 Task: Write a JavaScript function to compute the sum of an array of numbers.
Action: Mouse moved to (90, 8)
Screenshot: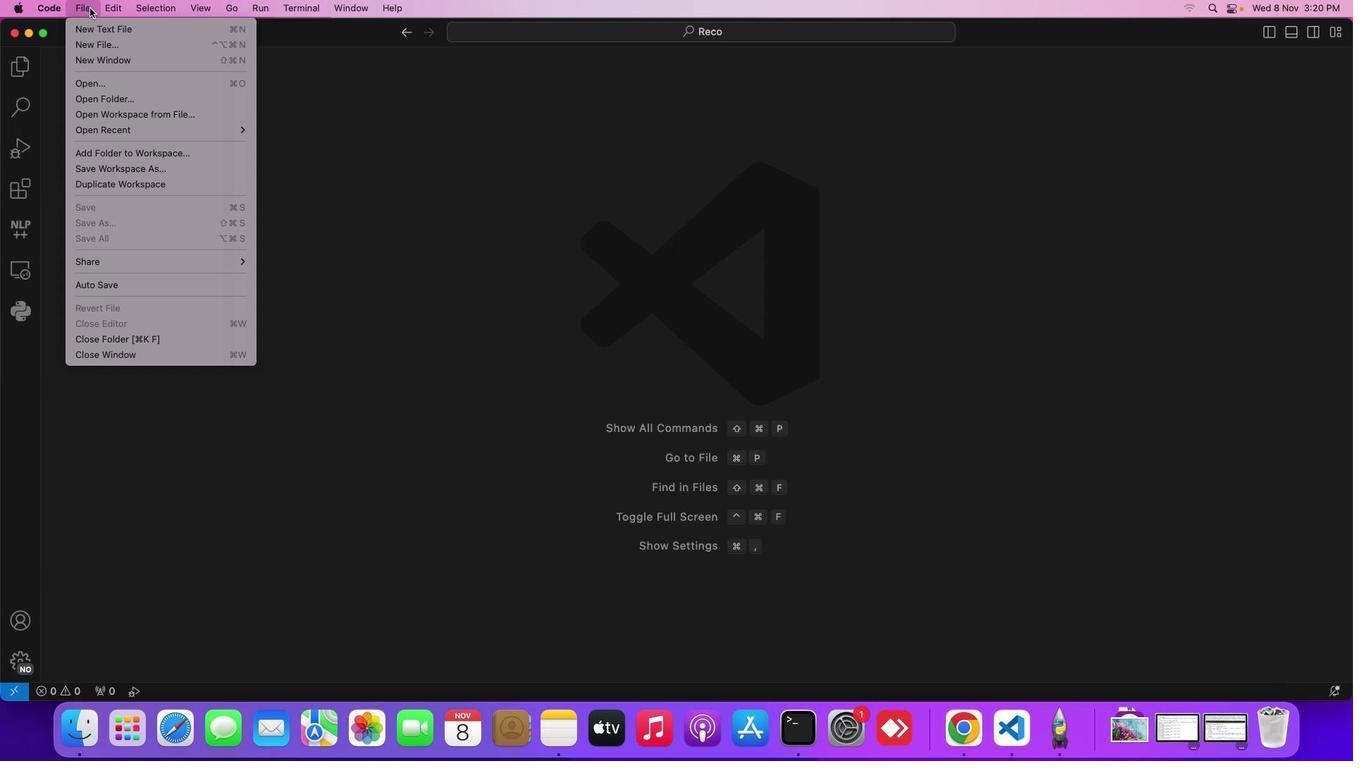 
Action: Mouse pressed left at (90, 8)
Screenshot: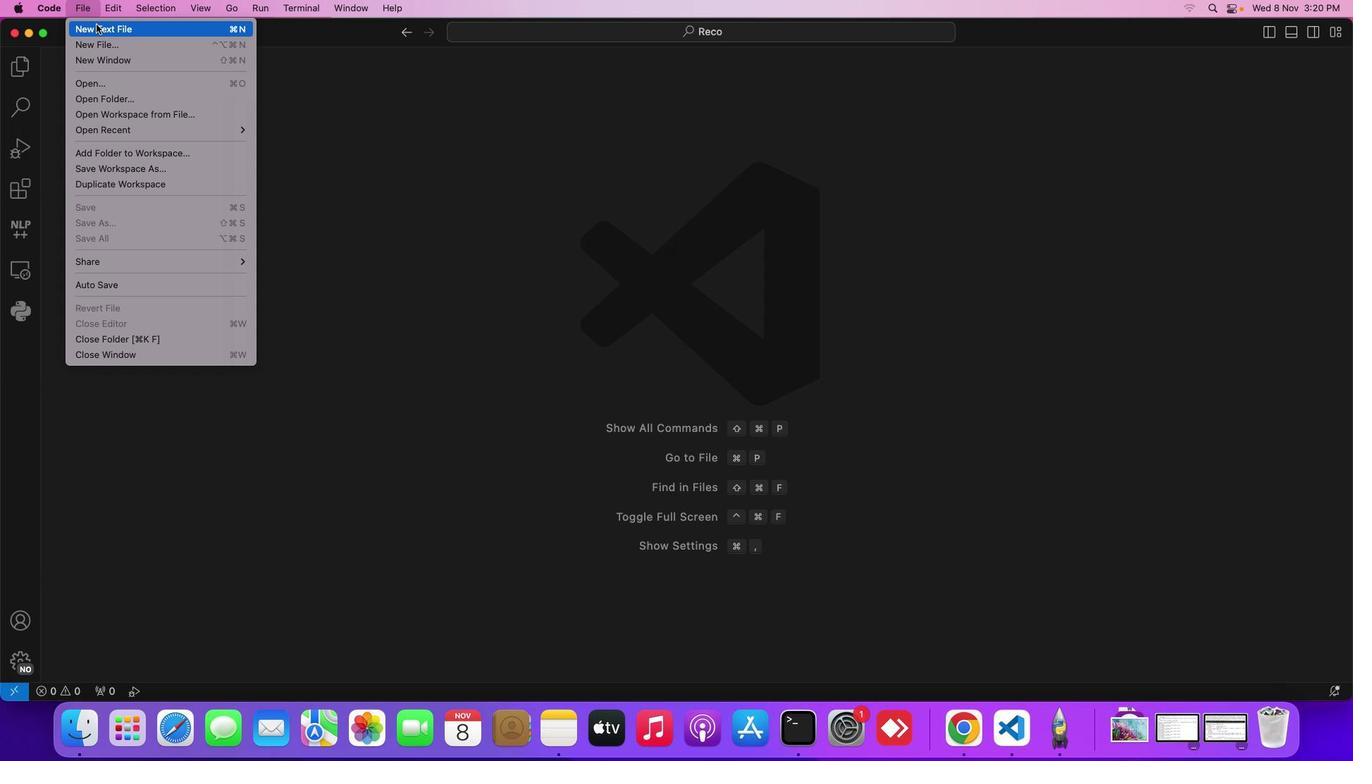 
Action: Mouse moved to (96, 25)
Screenshot: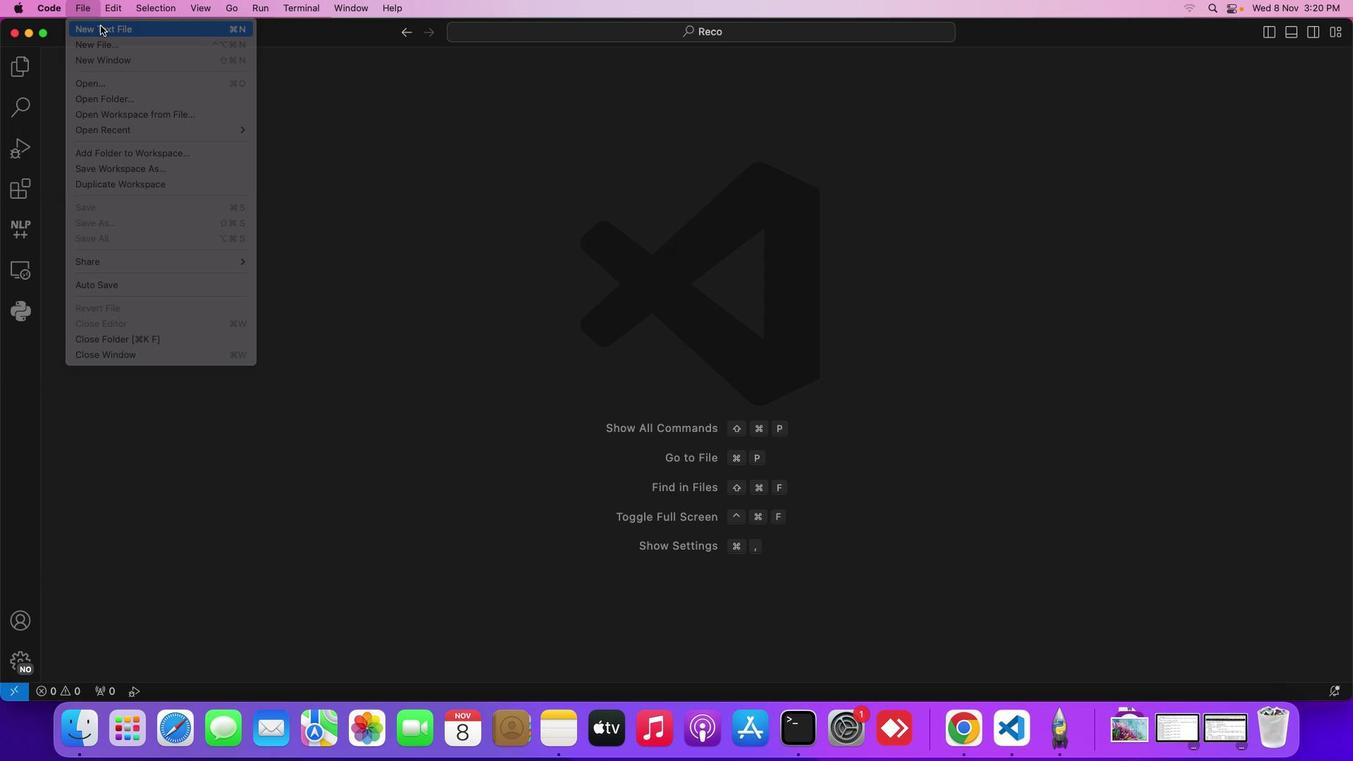 
Action: Mouse pressed left at (96, 25)
Screenshot: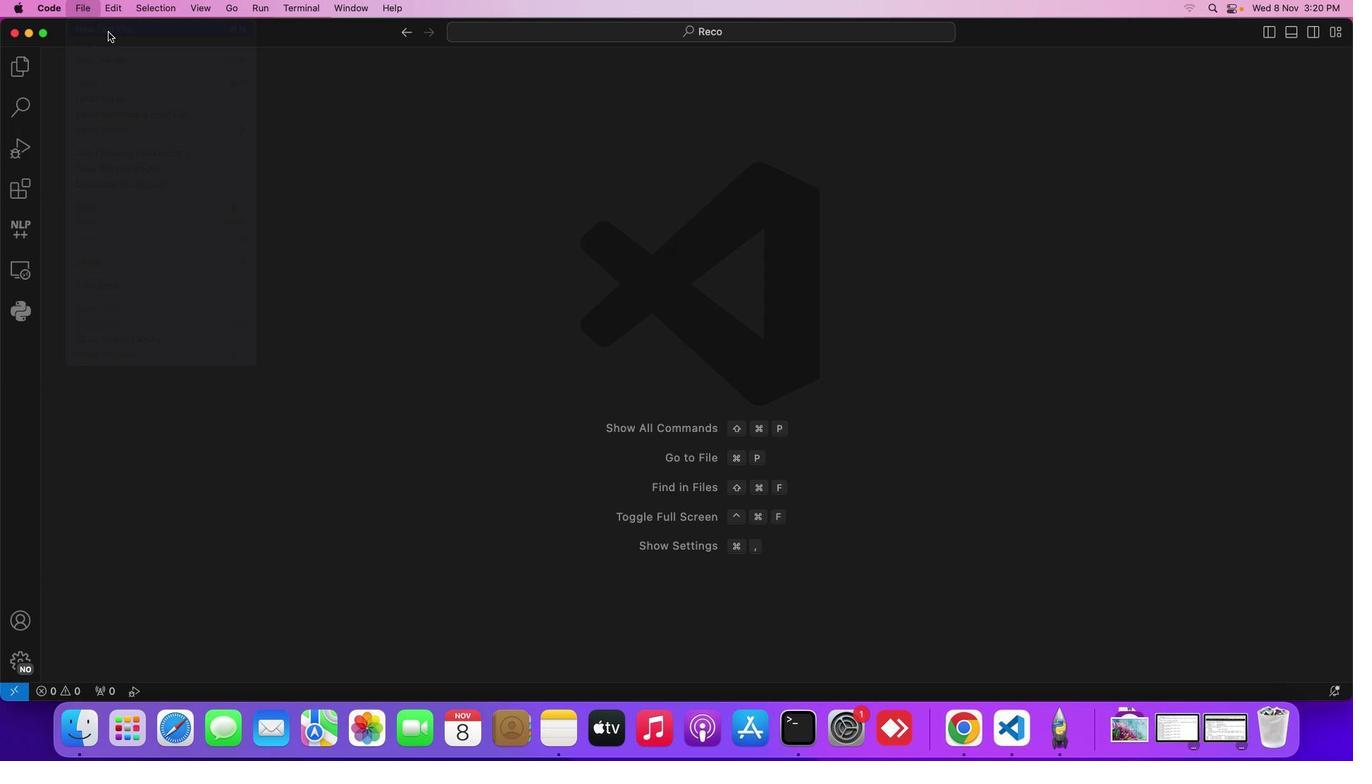 
Action: Mouse moved to (360, 208)
Screenshot: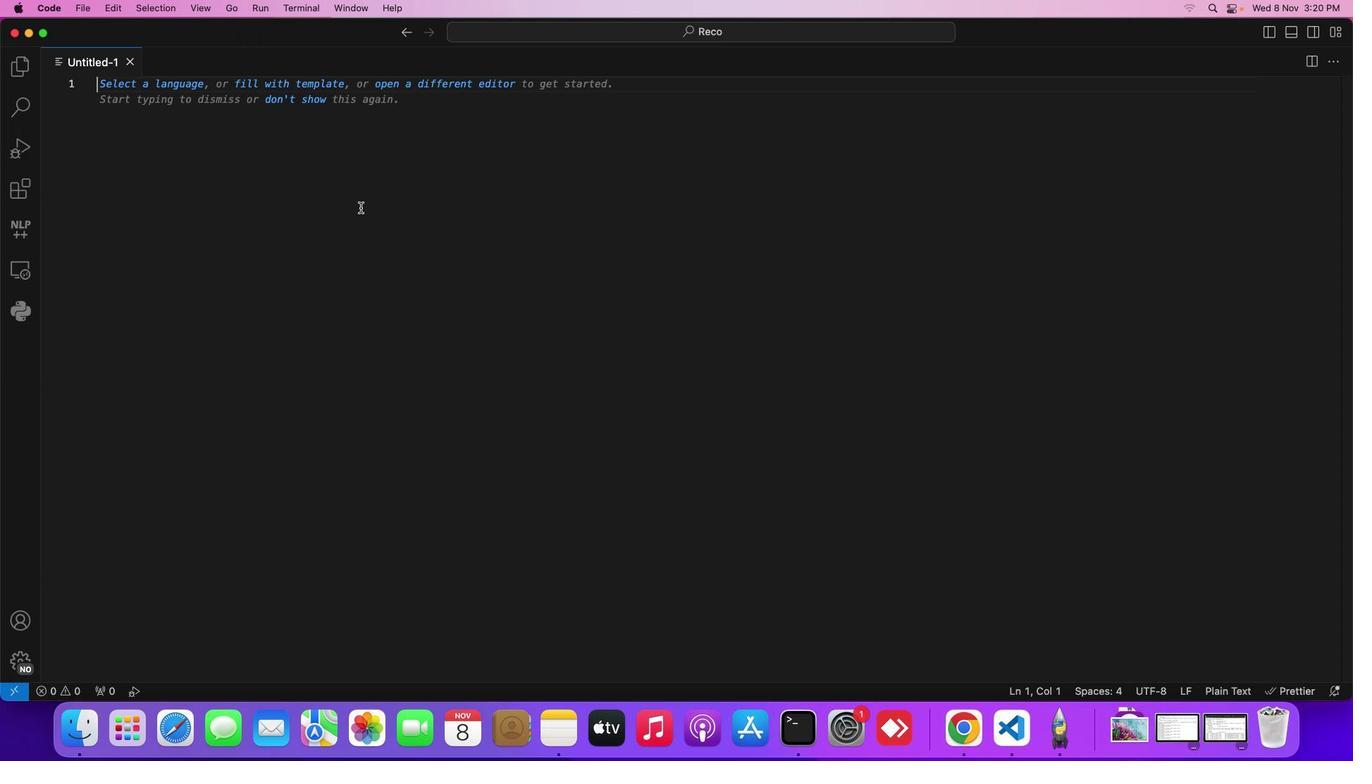 
Action: Key pressed Key.cmd's'
Screenshot: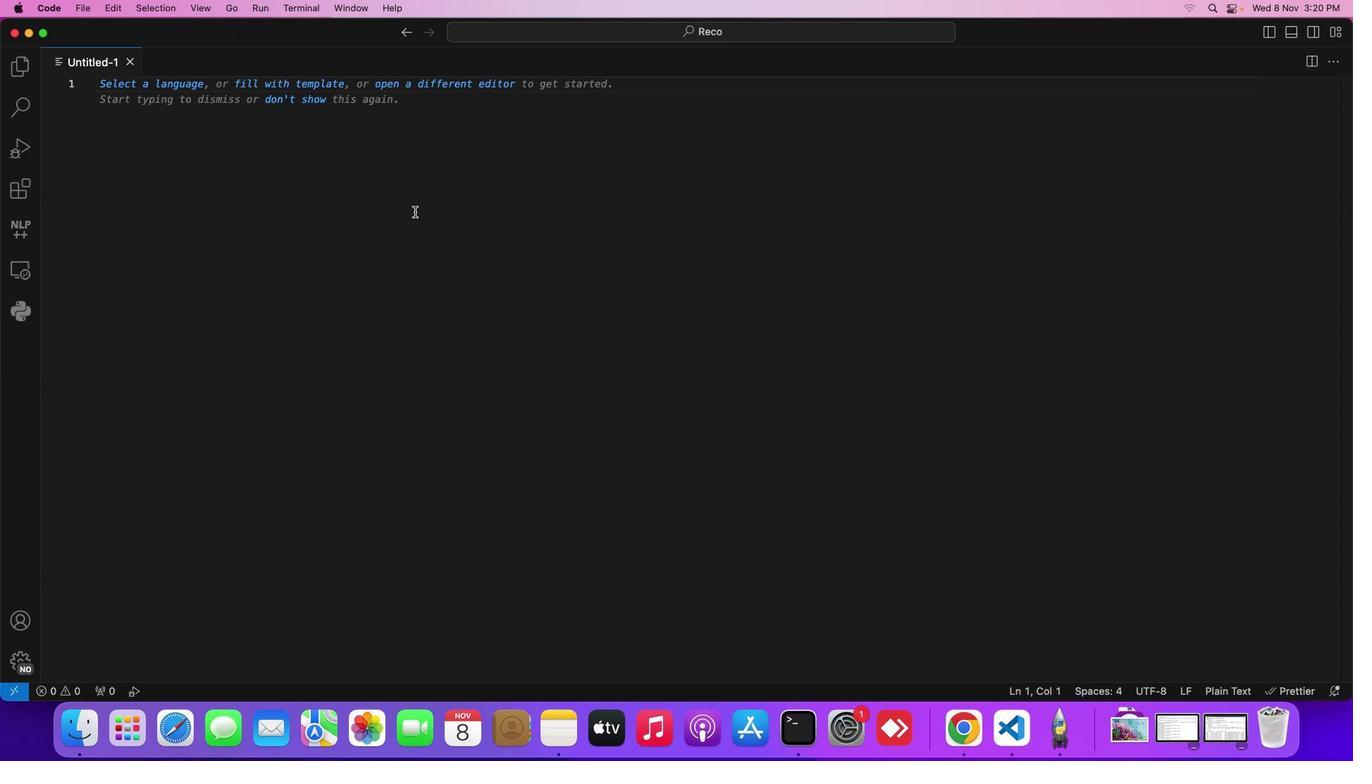 
Action: Mouse moved to (706, 289)
Screenshot: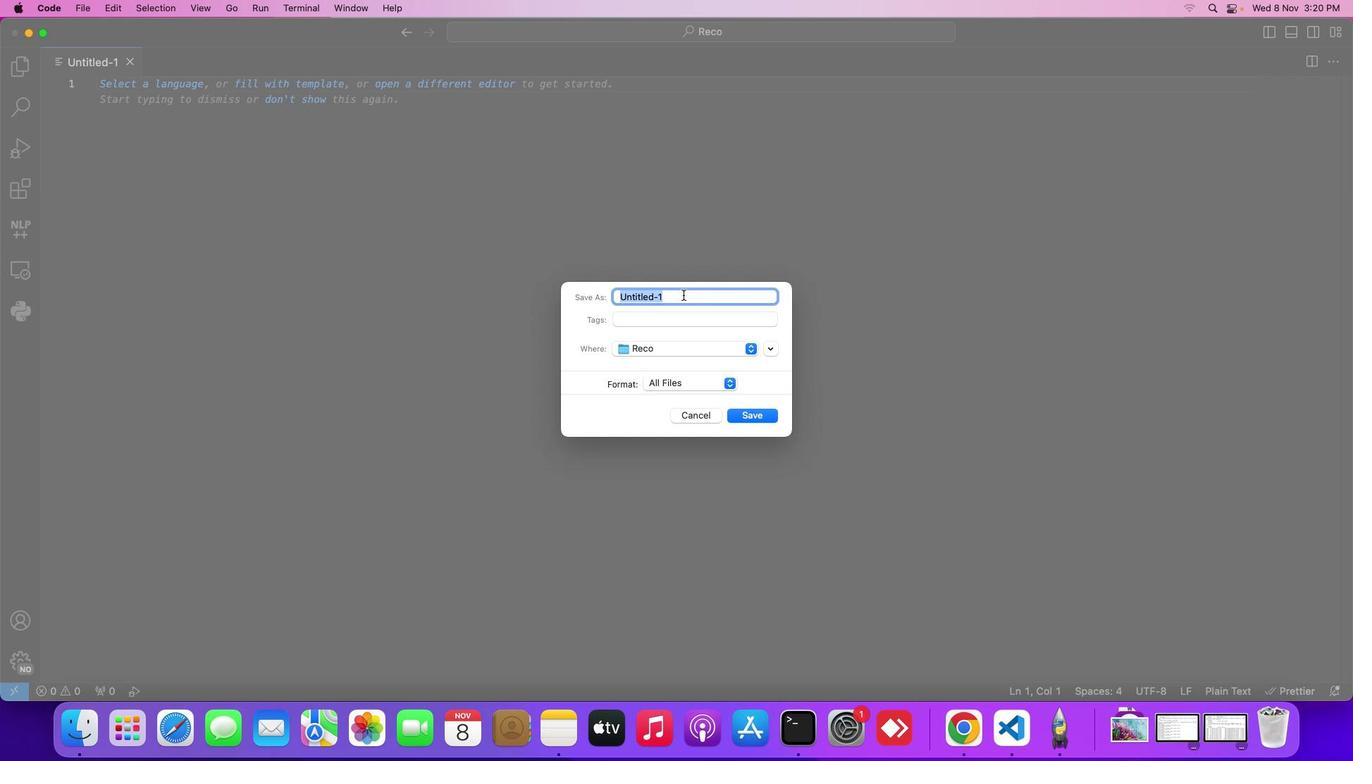 
Action: Mouse pressed left at (706, 289)
Screenshot: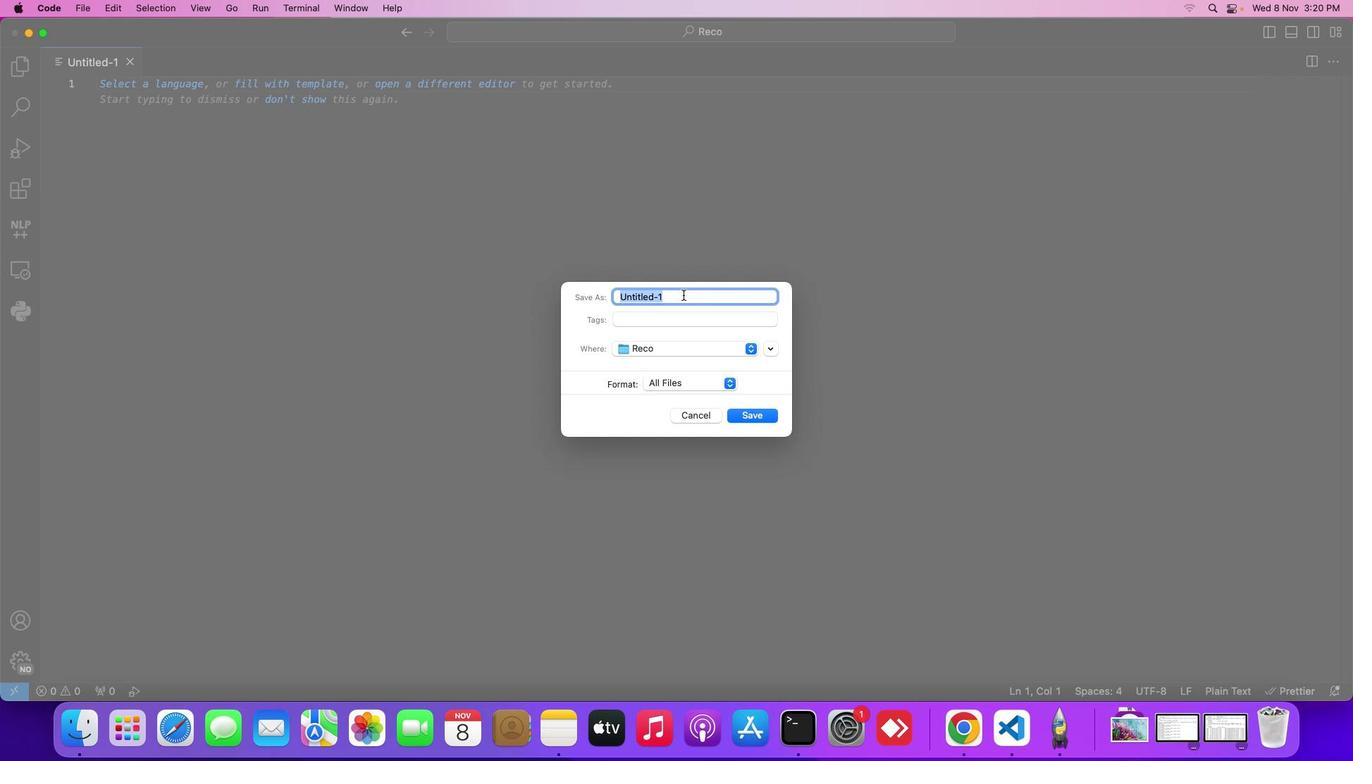 
Action: Mouse moved to (683, 295)
Screenshot: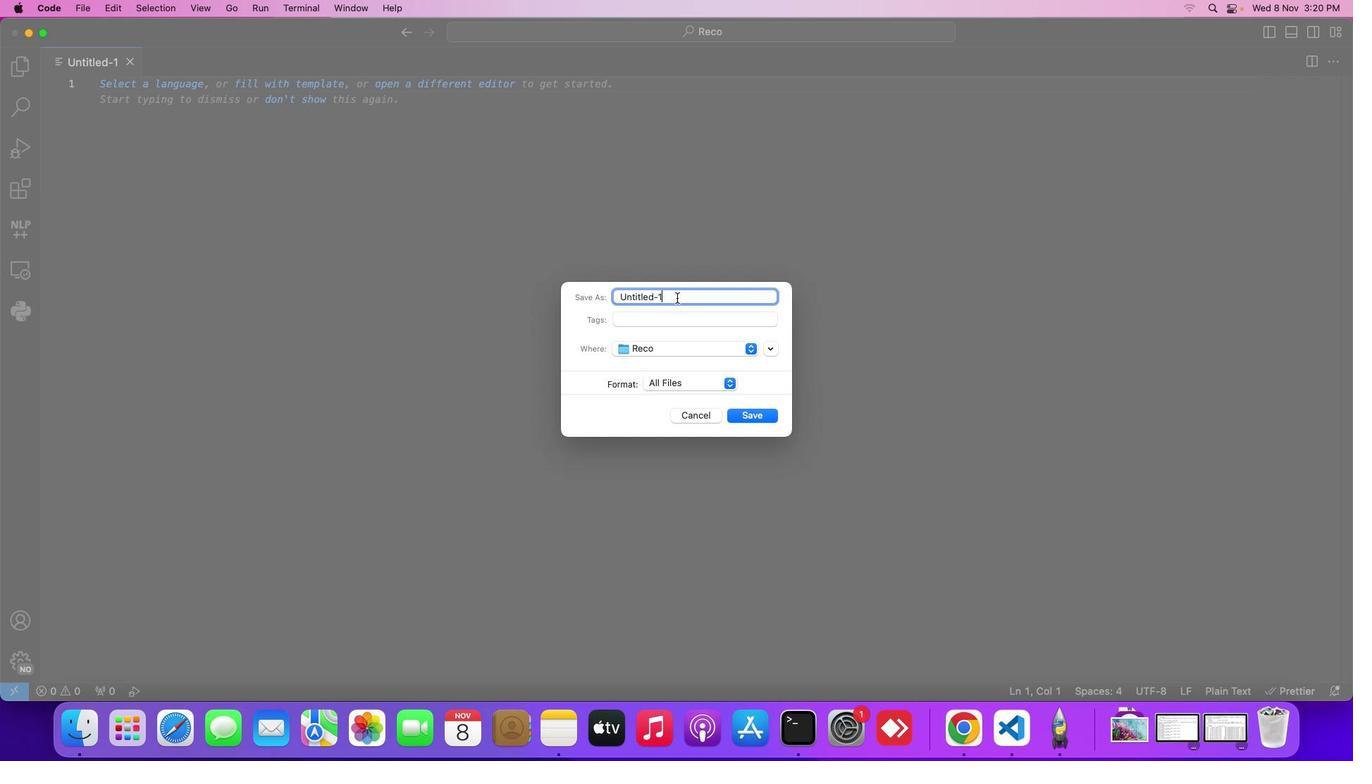 
Action: Mouse pressed left at (683, 295)
Screenshot: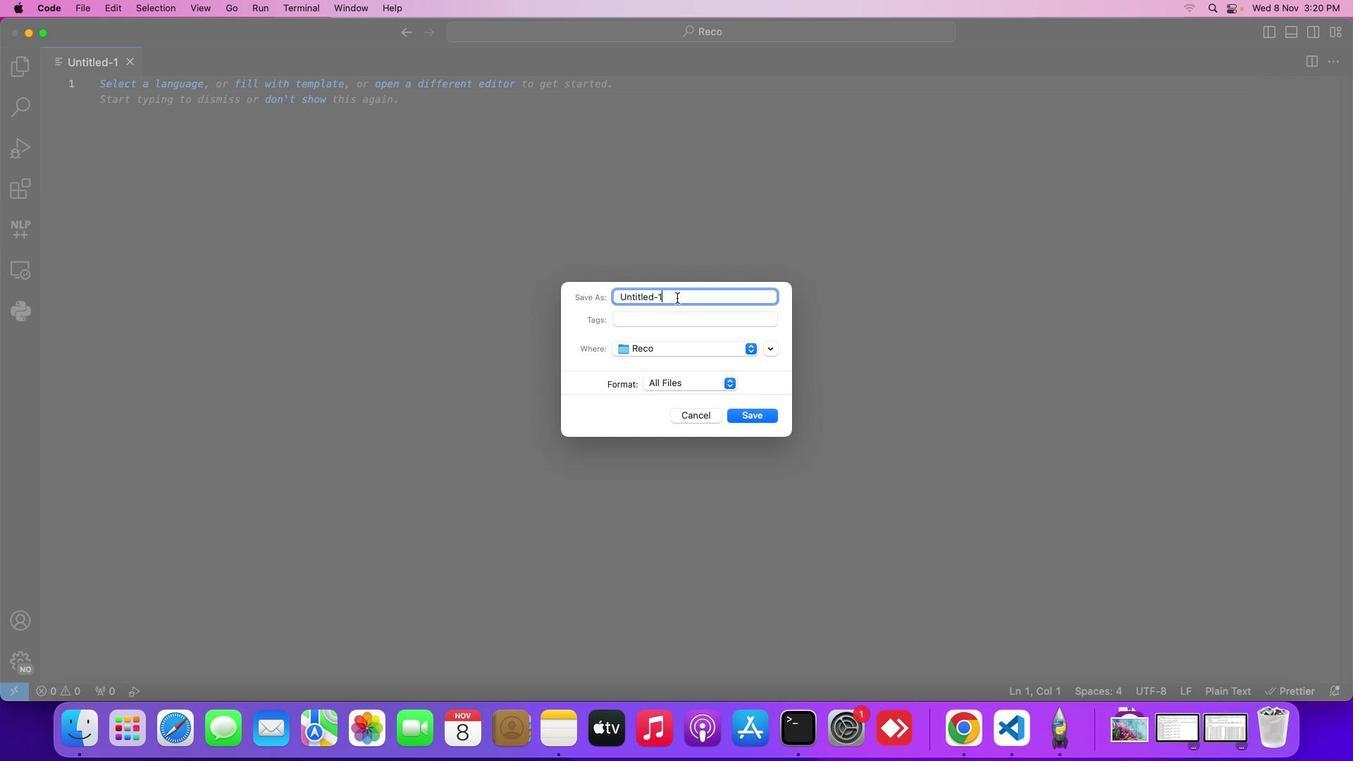 
Action: Mouse moved to (677, 298)
Screenshot: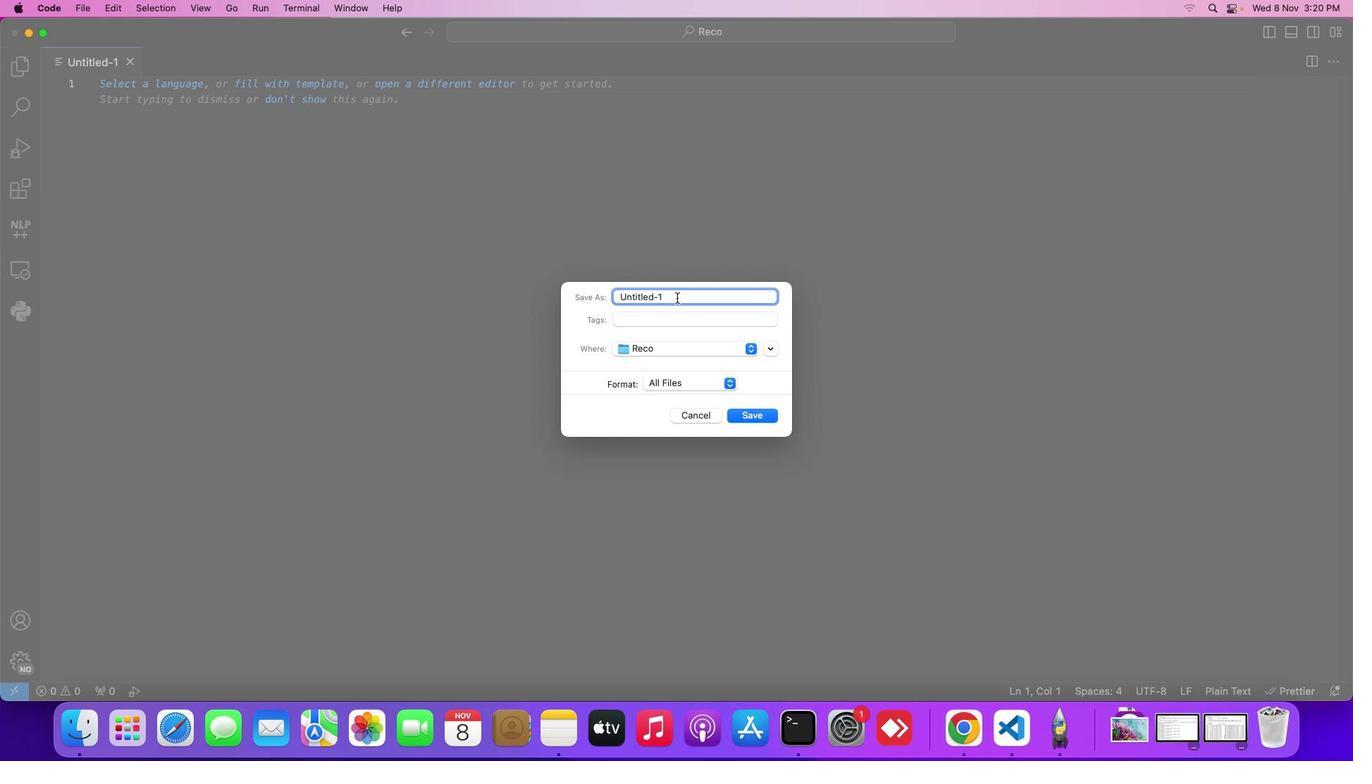 
Action: Key pressed Key.backspaceKey.backspaceKey.backspaceKey.backspaceKey.backspaceKey.backspaceKey.backspaceKey.backspaceKey.backspaceKey.backspaceKey.shift_r'L'Key.backspaceKey.shift_r'S''u''m'Key.shift_r'A'Key.shift_r'r''r''a''y''.''j''s'Key.enter'f'Key.backspaceKey.shift_r'/''/'Key.space'f''u''n''='Key.backspaceKey.backspaceKey.backspaceKey.backspaceKey.shift_r'F''u''n''c''t''i''o''n'Key.space't''o'Key.space'c''o''m''p''l''e''t''e'Key.space't''h''e'Key.spaceKey.backspaceKey.backspaceKey.backspaceKey.backspaceKey.backspaceKey.backspaceKey.backspaceKey.backspaceKey.backspace'u''t''e'Key.space't''h''e'Key.space's''u''m'Key.space'o''f'Key.space'a''n'Key.space'a''r''r''a''y'Key.space'o''f'Key.space'n''u''m''b''e''r''s'Key.enter'f''u''n''c'Key.enterKey.space's''u''m'Key.shift_r'A''r''r''a''y''u'Key.backspaceKey.spaceKey.backspaceKey.shift_r'(''n''u''m''b''e''r''s'Key.rightKey.spaceKey.shift_r'{'Key.enter'f'Key.backspace'l''e''t'Key.space's''u''m'Key.space'='Key.space'0'Key.spaceKey.backspace';'Key.space'/''/'Key.spaceKey.shift_r'I''n''i''t''i''a''l''i''x'Key.backspace'z''e'Key.space'a'Key.space'v''r''i''a''b''e'Key.backspace'l''e'Key.space't''o'Key.space's''t''r''o''e'Key.backspaceKey.backspaceKey.backspace'o''r''e'Key.space't''h''e'Key.space's''u''m'Key.enterKey.enter'/''/'Key.spaceKey.shift_r'I''t''e''r''a''t''e'Key.space't''h''r''o''u''n''g''t''h'Key.spaceKey.backspaceKey.backspaceKey.backspaceKey.backspaceKey.backspaceKey.backspaceKey.backspace'o''f'Key.backspace'u''g''t''h'Key.space't''h''e'Key.space'e''l''e''m''e''n''t''s'Key.space'o''f'Key.space't''h''e'Key.space"'"'n''u''m''b''e''r''s'"'"Key.space'a''r''r''a''y'Key.enter'f''o''r'Key.spaceKey.shift_r'(''l''e''t'Key.space'i'Key.space'='Key.space'0'';'Key.space'i'Key.spaceKey.shift_r'<'Key.space'n''u''m''b''e''r''s''.''l''e''n''g''t''h'';'Key.space'i'Key.shift_r'+''+'Key.spaceKey.backspaceKey.rightKey.spaceKey.shift_r'{'Key.enter's''u''m'Key.spaceKey.shift_r'+''='Key.space'm'Key.backspace'n''u''m''b''e''r''[''i'Key.right';'Key.spaceKey.backspaceKey.tab'/''/'Key.spaceKey.shift_r'A''d''d''r''e''s''s'Key.spaceKey.backspaceKey.backspaceKey.backspaceKey.backspaceKey.backspaceKey.space't''h''e'Key.space'c''u''r''r''e''n''t'Key.space'e''l''e''m''e''n''t''s'Key.space't''o'Key.space't''h''e'Key.space's''u''m'Key.downKey.enterKey.enter'r''e''t''u''r''n'Key.space's''u''m'';'Key.spaceKey.backspaceKey.tabKey.tab'/''/'Key.spaceKey.shift_r'R''e''s''t'Key.backspaceKey.backspace't''u''r''n'Key.space't''h''e'Key.space'c''o''m''p''u''t''e''r'Key.backspace'e'Key.backspace'd'Key.space's''u''m'Key.downKey.enterKey.enter'/''/'Key.spaceKey.shift_r'E''x''a''m''p''l''e'Key.space'u''s''a''g''e'Key.shift_r':'Key.enter'c''o''n''t'Key.space'n'Key.backspaceKey.backspaceKey.backspaceKey.backspace'n''s''t'Key.space'n''u''m''b''e''r''s'Key.space'='Key.spaceKey.shift_r'[''1'','Key.space'2'',''3'Key.backspaceKey.space'3'','Key.space'4'','Key.space'5'Key.right';'Key.enter'c''o''n''t'Key.backspace's''t'Key.space'r''e''s''u''l''t'Key.space'='Key.space's''u''m'Key.shift_r'A''r''r''a''y'Key.shift_r'(''n''u''m''b''e''r''s'Key.right';'Key.spaceKey.backspaceKey.tab'/''/'Key.spaceKey.shift_r'C''a''l''l'Key.space't''h''e'Key.spaceKey.shift_r'A'Key.backspace"'"'s''u''m'Key.shift_r'A''r''r''a''y'"'"Key.space'f''u''n''c''t''i''o''n'Key.space'w''i''t''h'Key.space't''h''e'Key.space"'"Key.spaceKey.backspace'n''u''m''b''e''r''s'"'"Key.space'a''r''r''a''y'Key.enter'f'Key.backspace'c''o''n''s''o''l''e''.''l''o''g'Key.shift_r'(''r''e''s''u''l''t'Key.right';'Key.tab'/''/'Key.spaceKey.backspace'o''u''t''p''u''t'Key.shift_r':'Key.space'1''5'Key.spaceKey.shift_r'('Key.shift_r'P''r''i''n''t'Key.space't''h''e'Key.space'r''e''s''u''t'Key.backspace'l''t'Key.space't''o'Key.space't''h''e'Key.space'c''o''n''s''o''l''e'Key.right
Screenshot: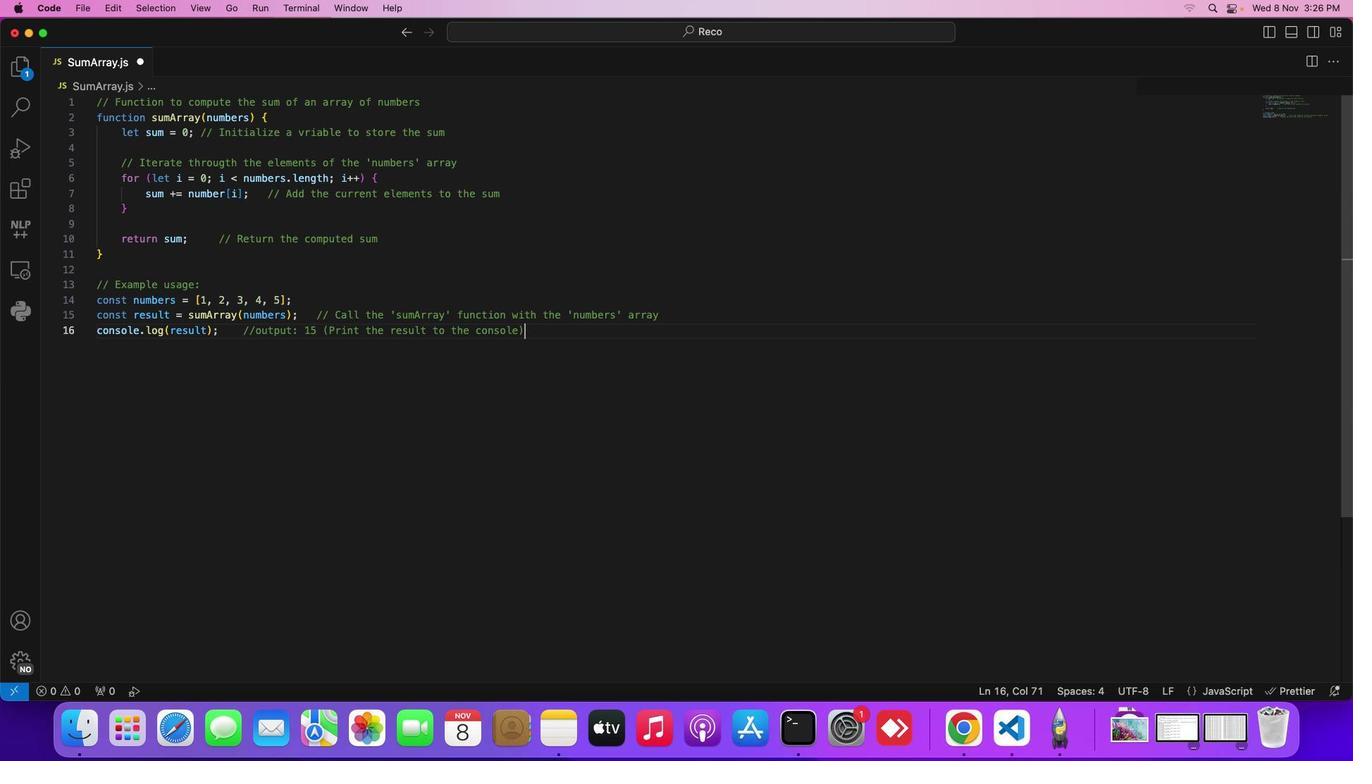 
Action: Mouse moved to (476, 241)
Screenshot: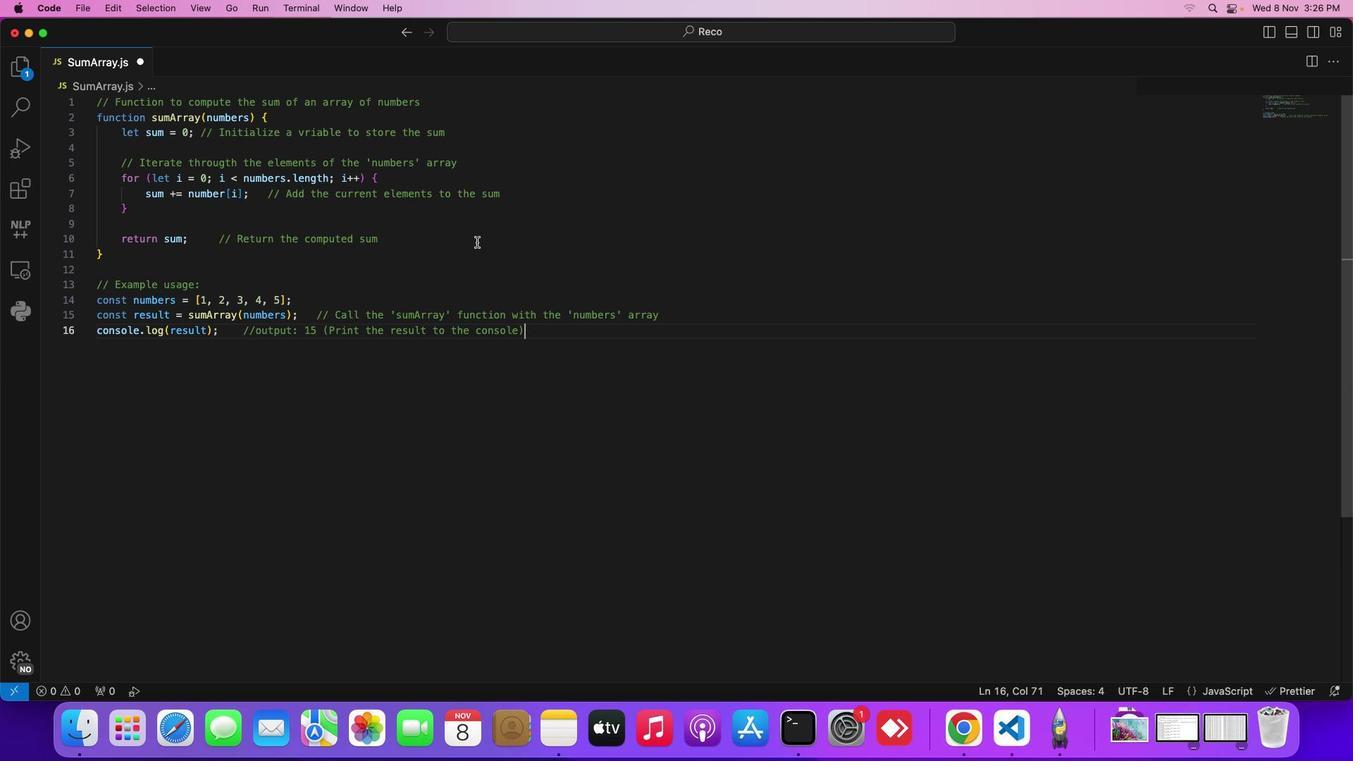 
Action: Key pressed Key.cmd's'
Screenshot: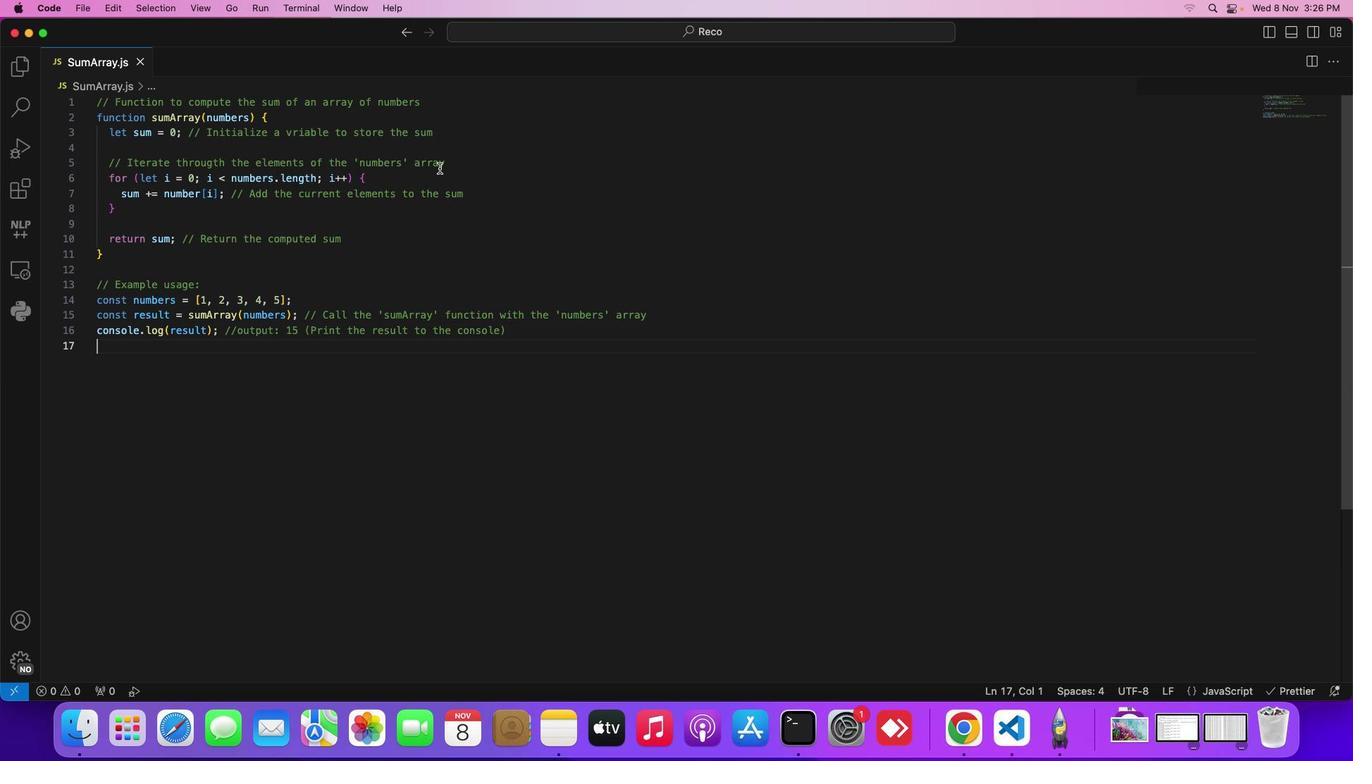 
Action: Mouse moved to (263, 5)
Screenshot: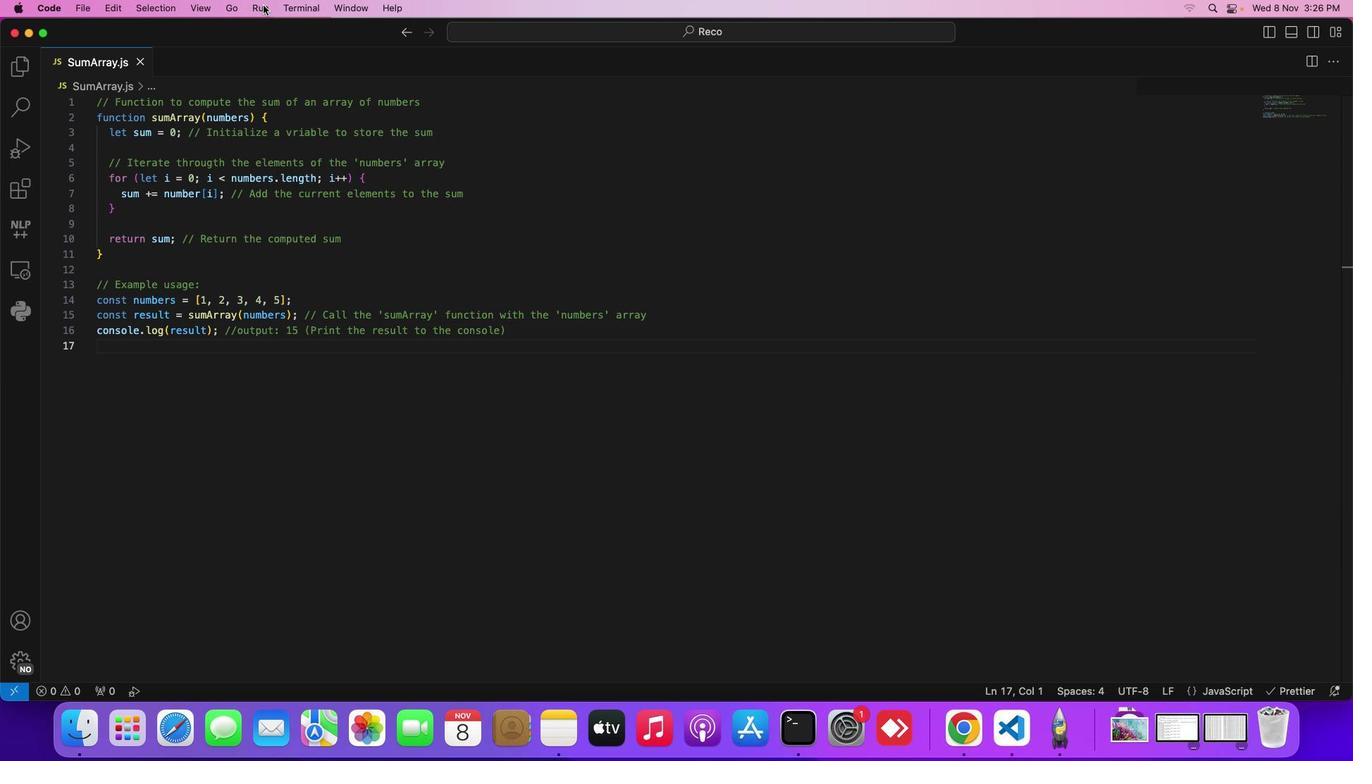 
Action: Mouse pressed left at (263, 5)
Screenshot: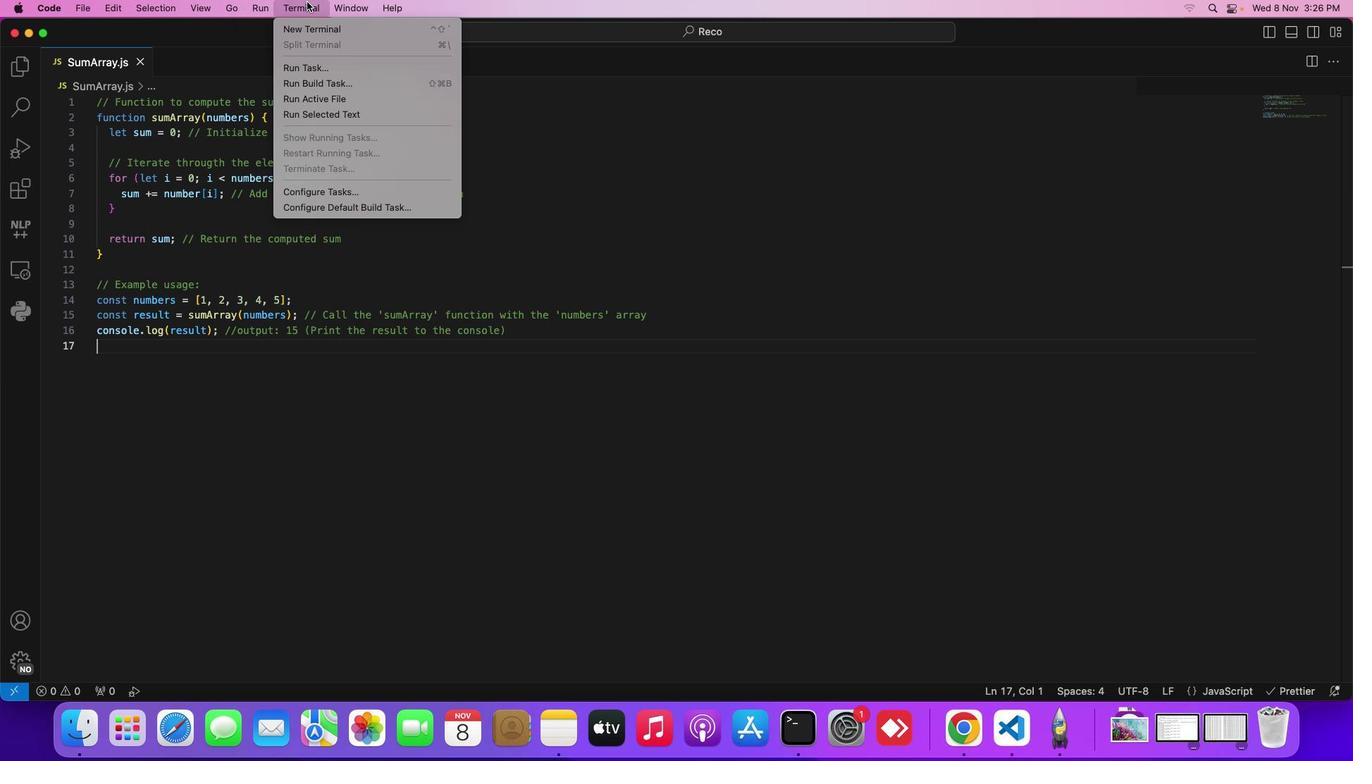 
Action: Mouse moved to (308, 4)
Screenshot: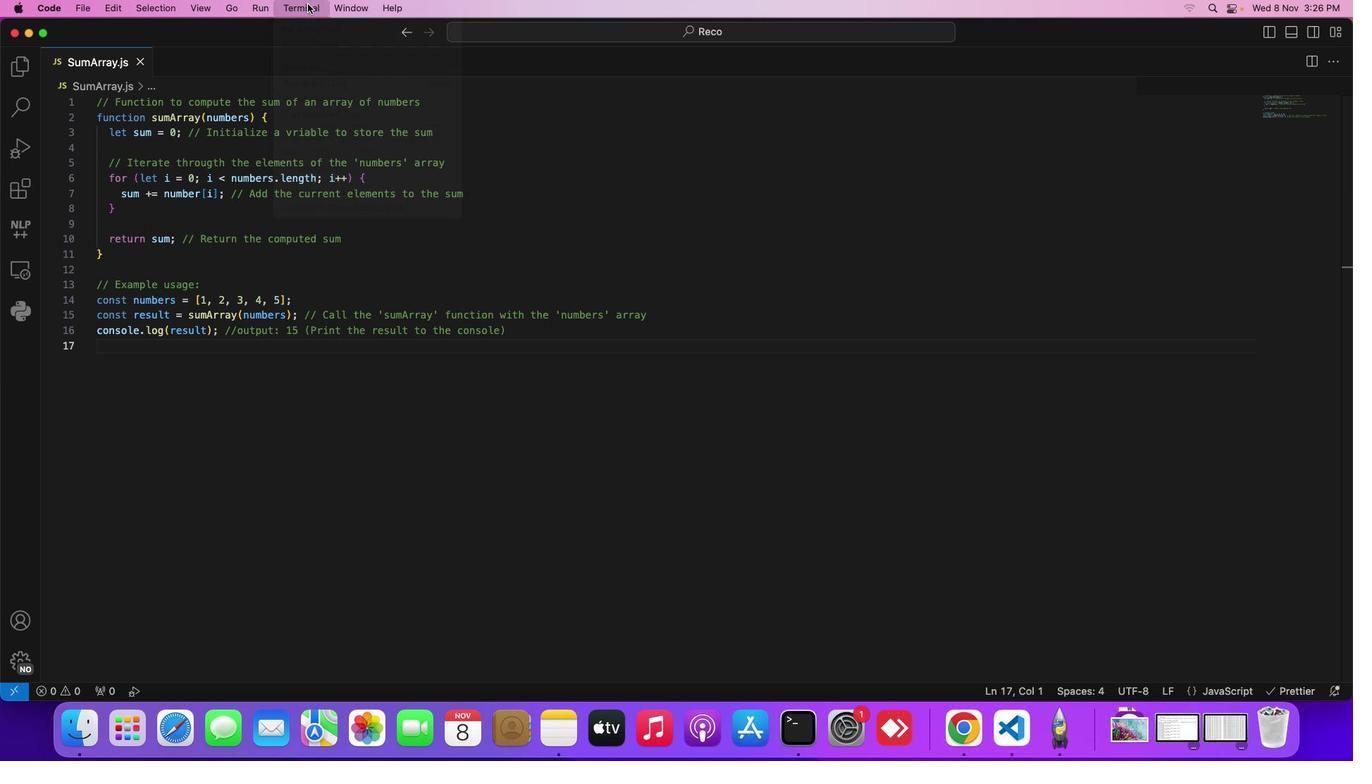 
Action: Mouse pressed left at (308, 4)
Screenshot: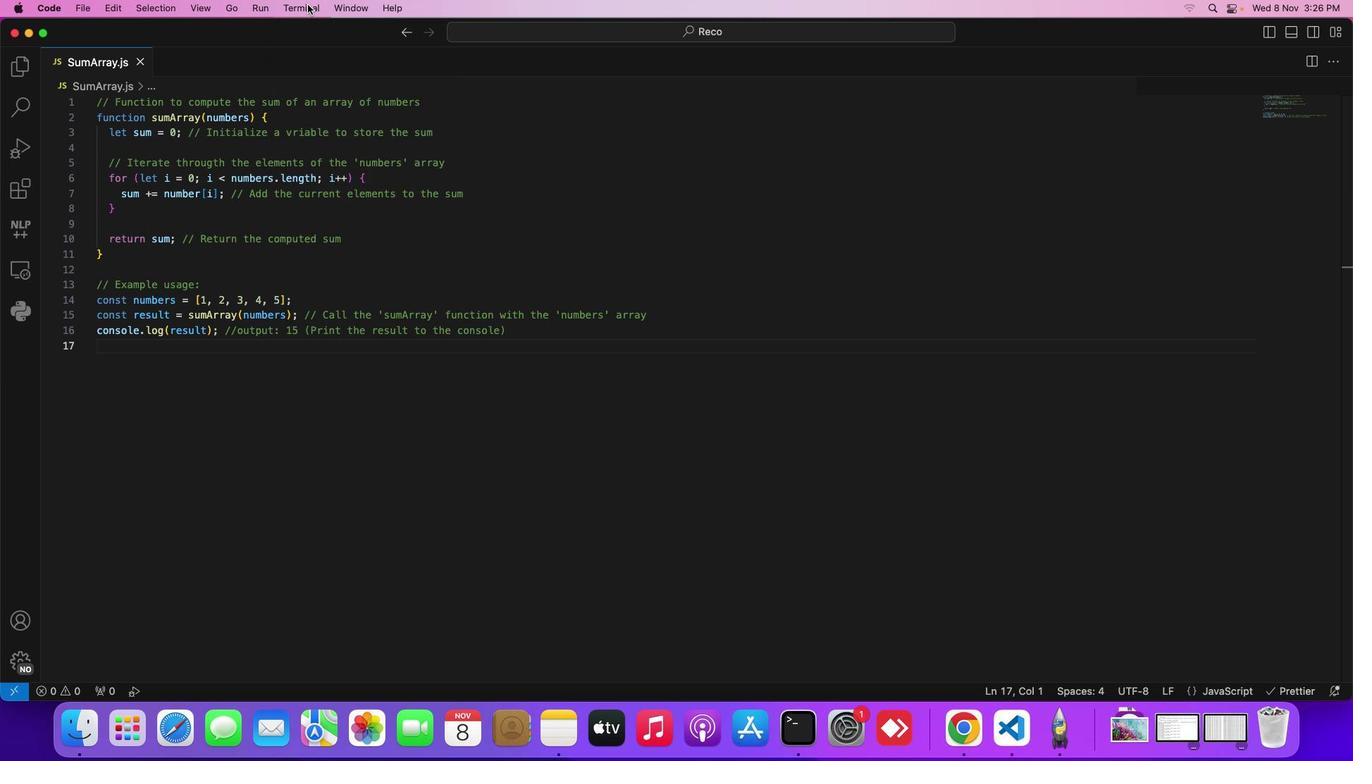 
Action: Mouse moved to (308, 4)
Screenshot: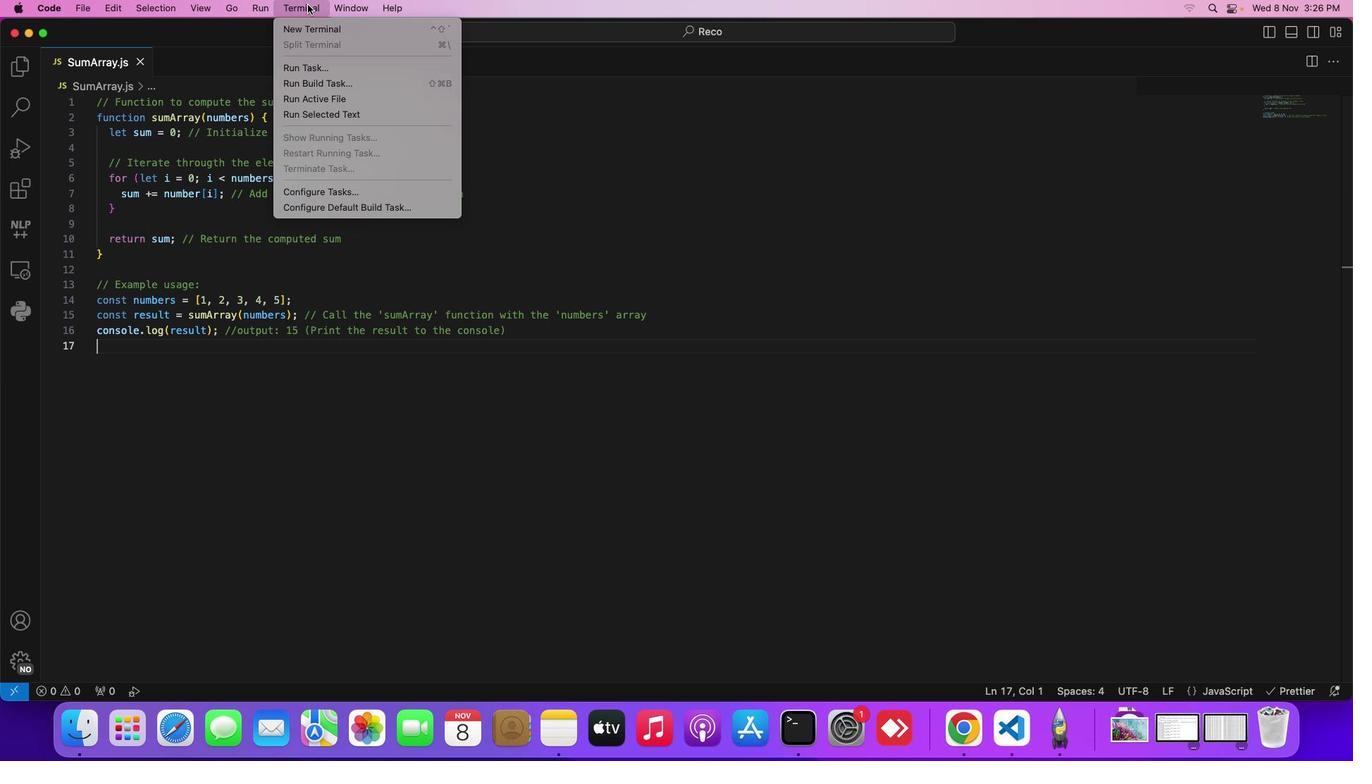 
Action: Mouse pressed left at (308, 4)
Screenshot: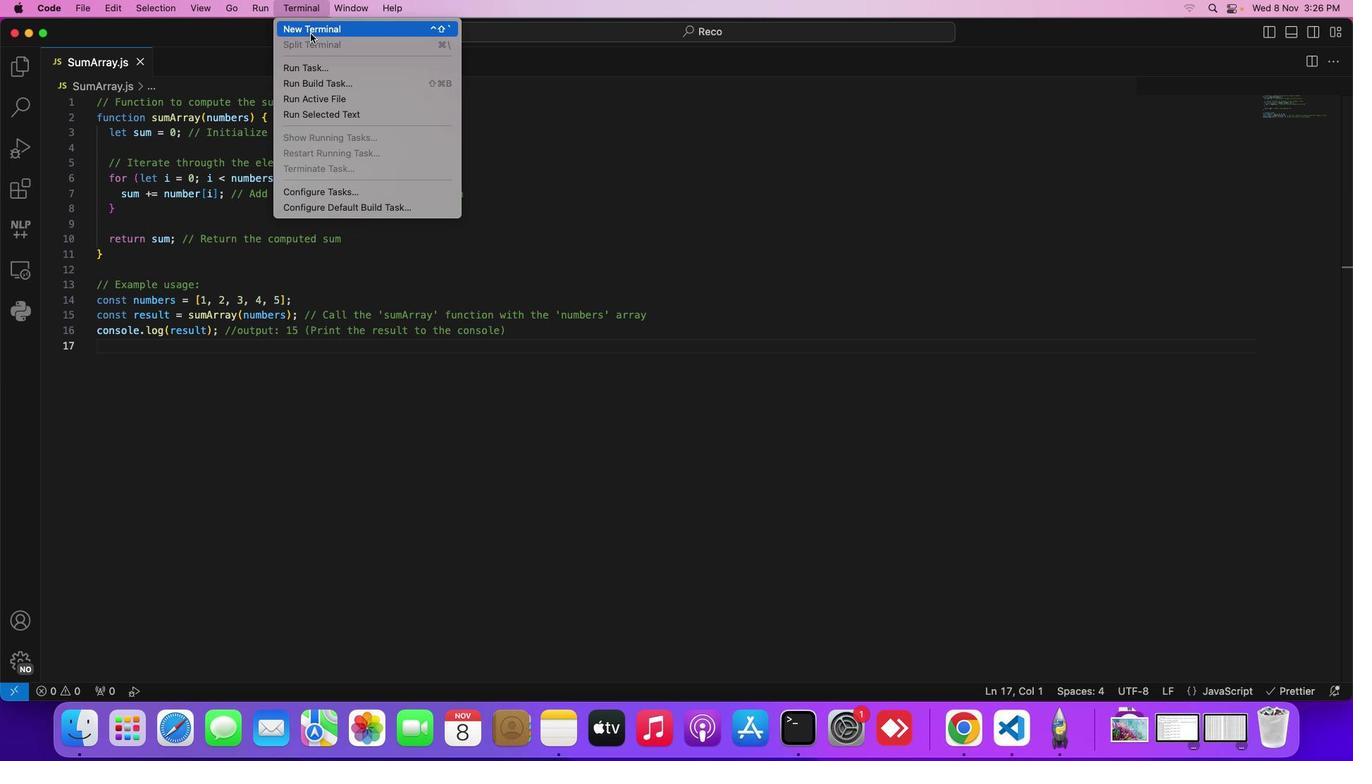 
Action: Mouse moved to (310, 26)
Screenshot: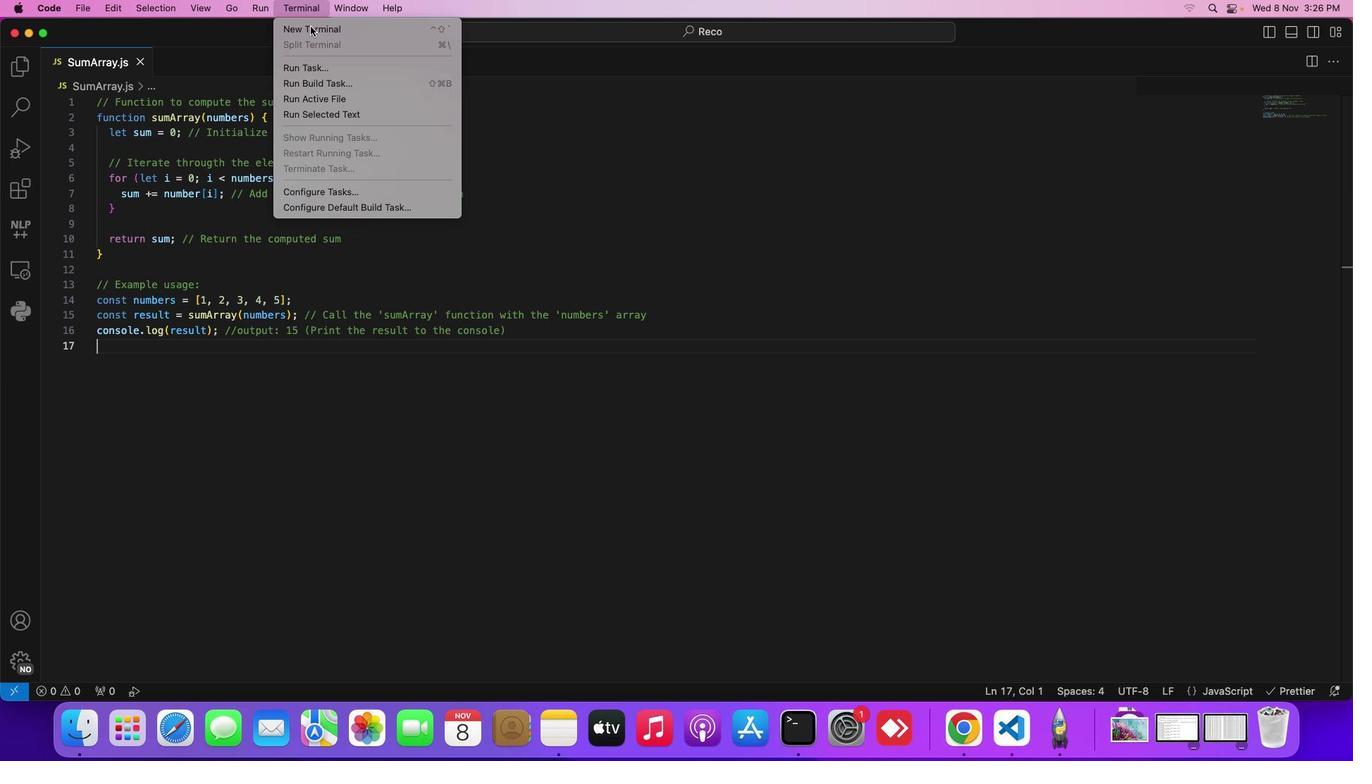 
Action: Mouse pressed left at (310, 26)
Screenshot: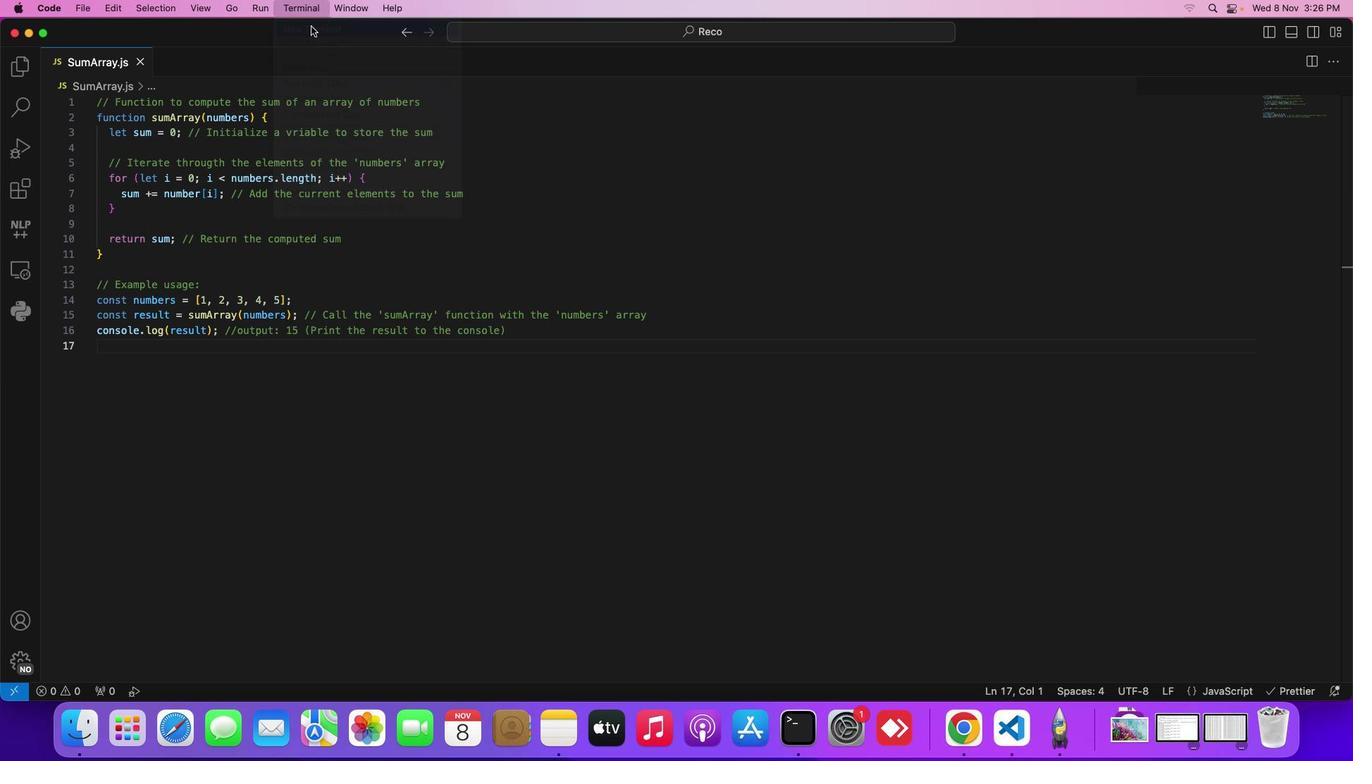 
Action: Mouse moved to (1228, 432)
Screenshot: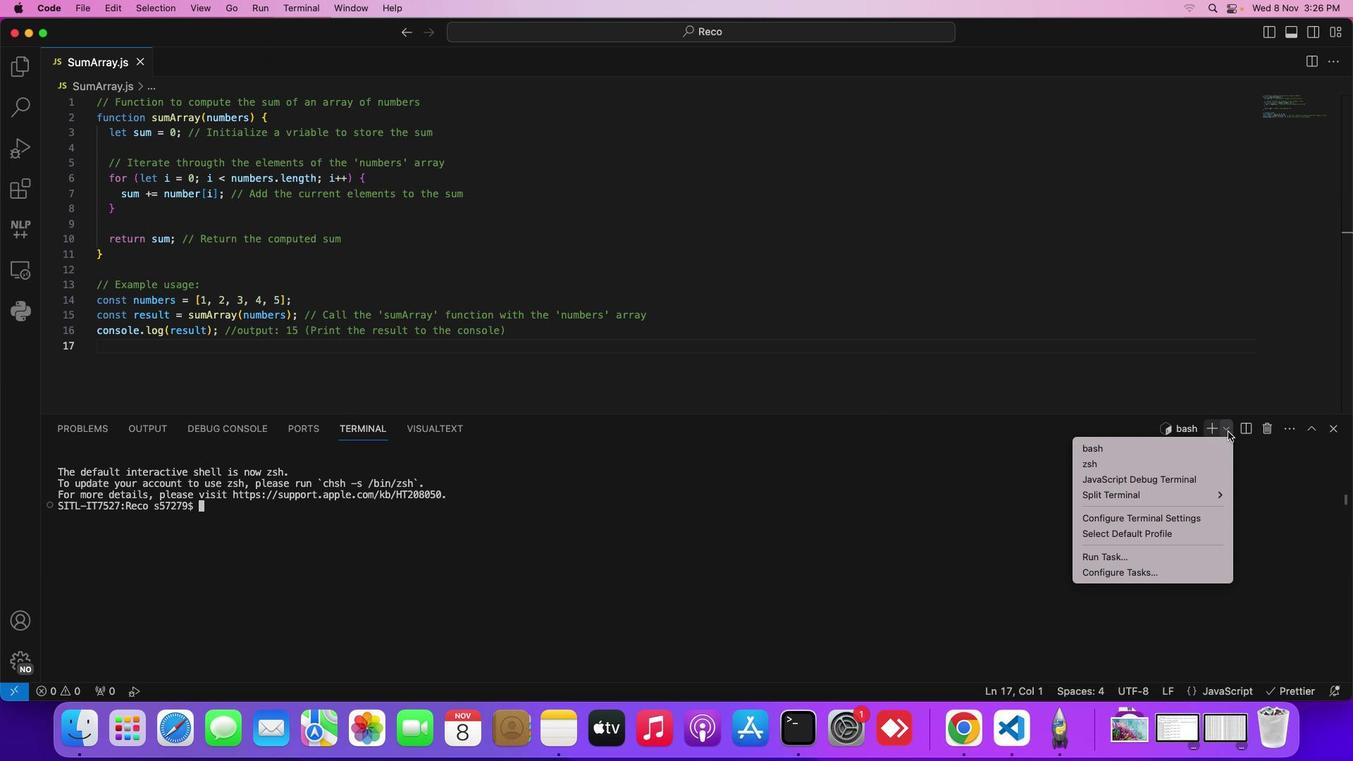 
Action: Mouse pressed left at (1228, 432)
Screenshot: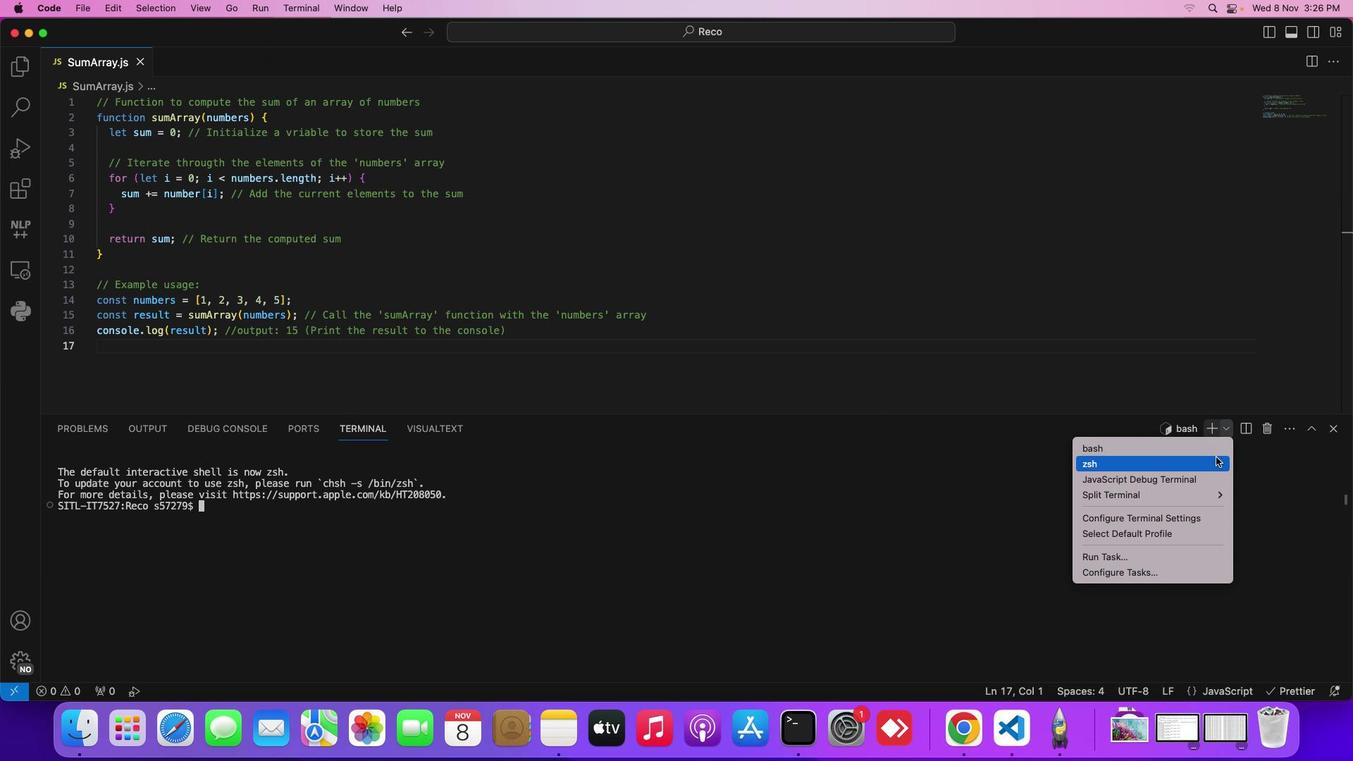 
Action: Mouse moved to (1185, 483)
Screenshot: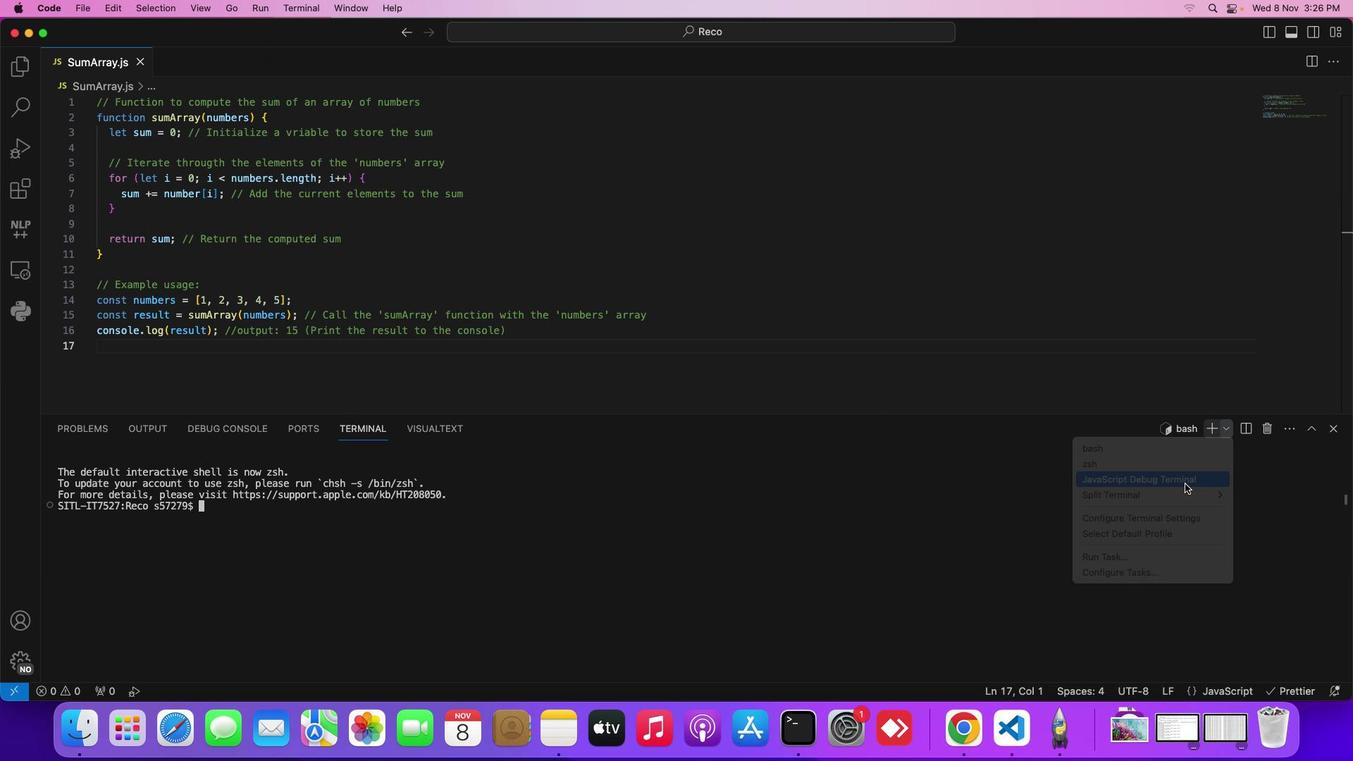 
Action: Mouse pressed left at (1185, 483)
Screenshot: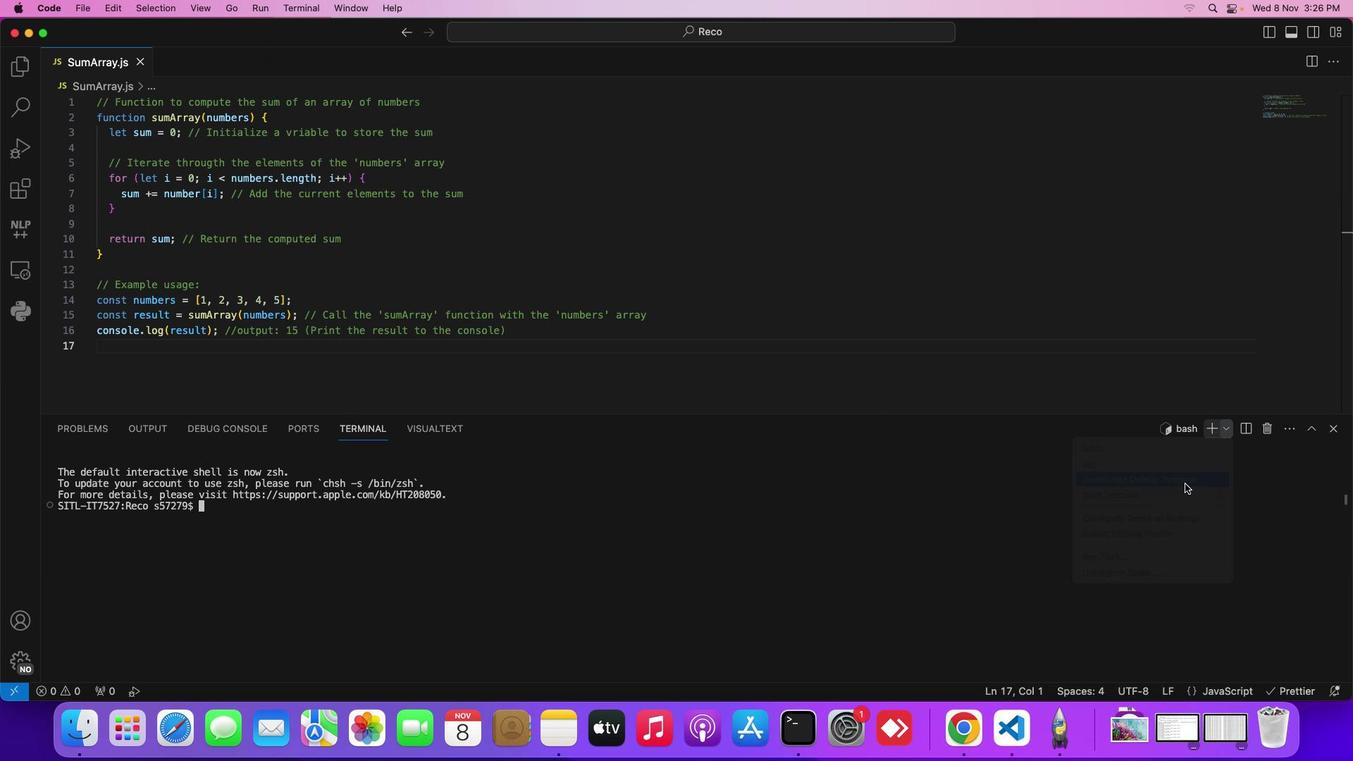 
Action: Mouse moved to (231, 513)
Screenshot: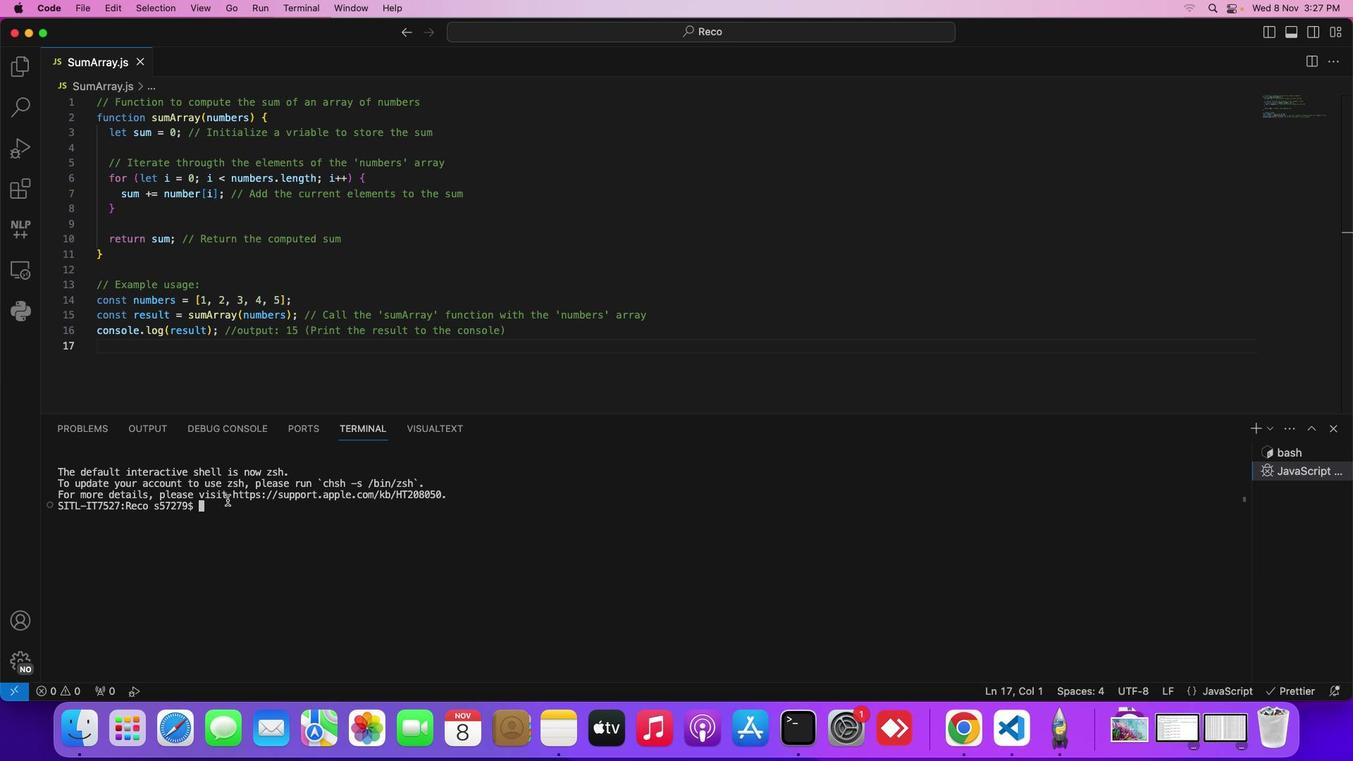 
Action: Mouse pressed left at (231, 513)
Screenshot: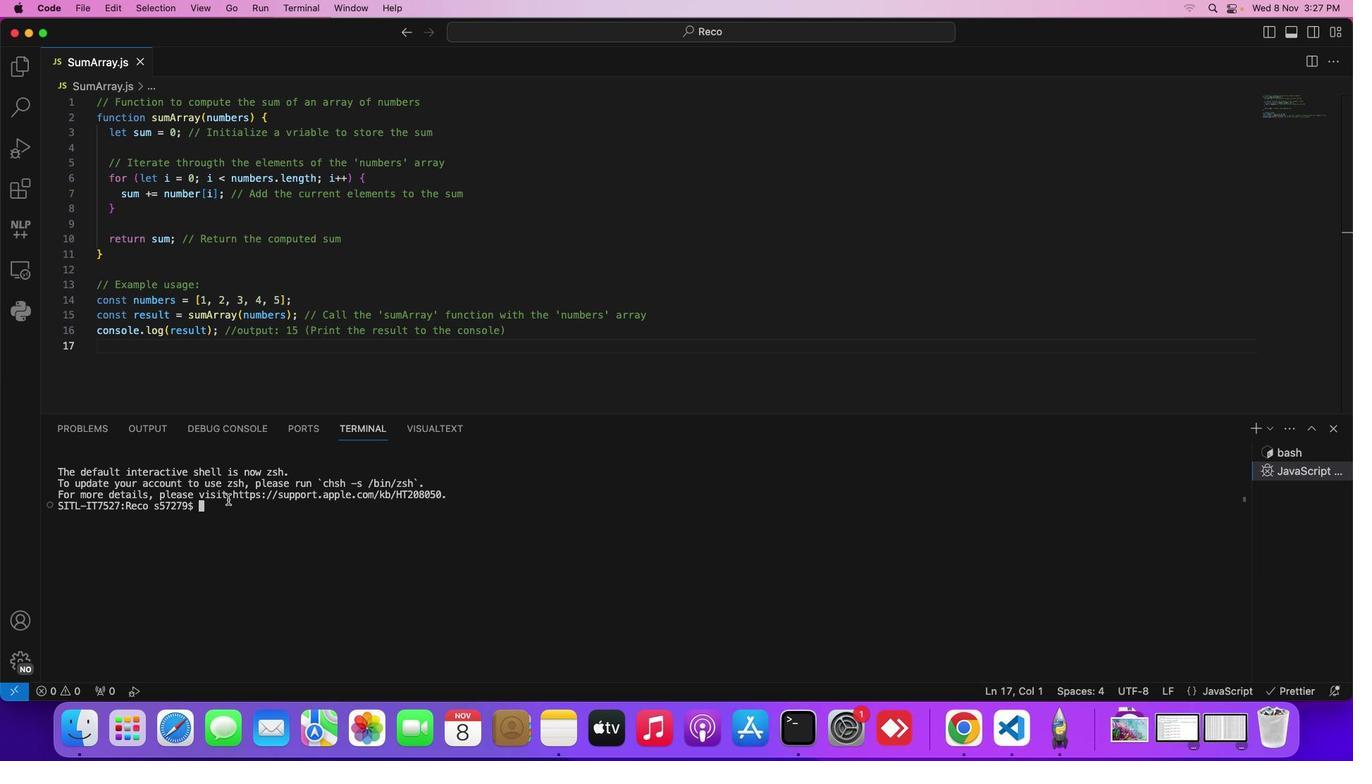 
Action: Mouse moved to (227, 499)
Screenshot: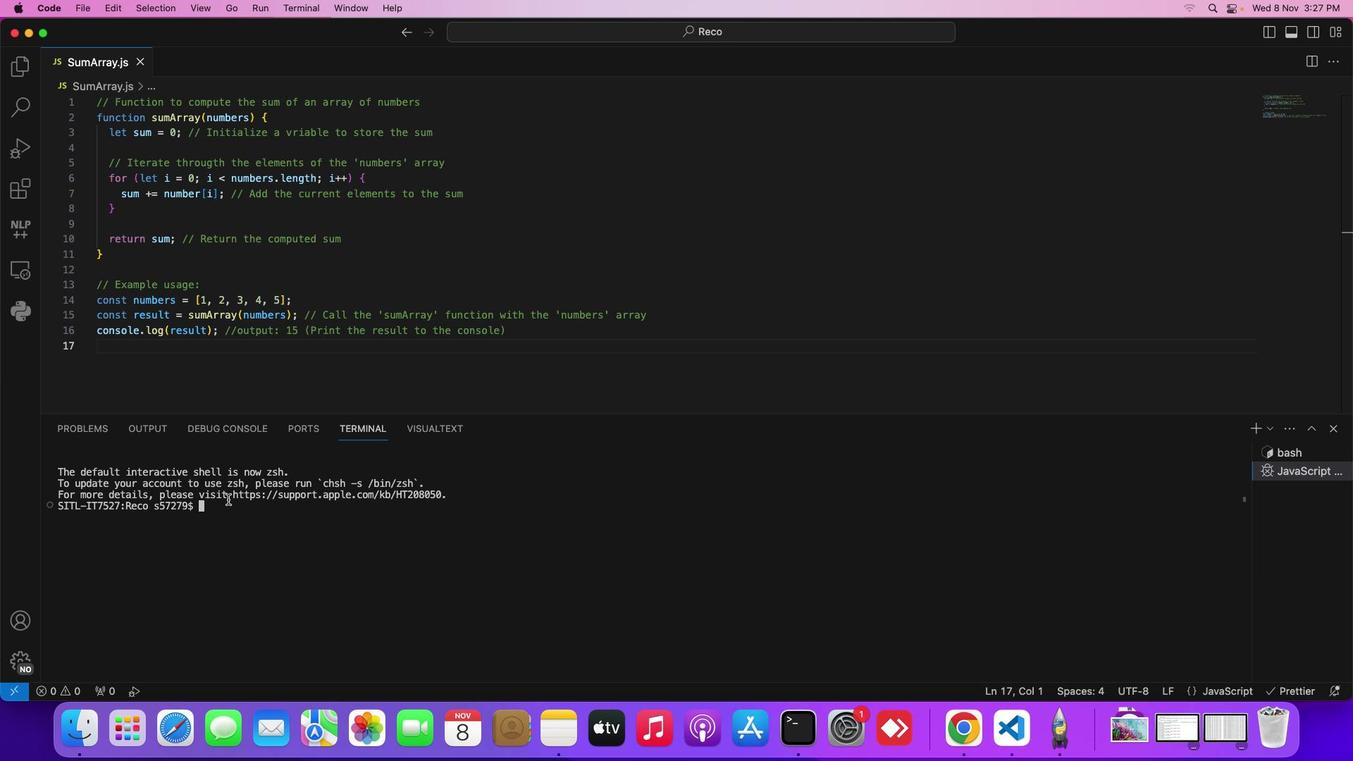 
Action: Key pressed 'n''o''d''e'Key.spaceKey.shift_r'S''u''m'Key.shift_r'A''r''r''a''y''.''s'Key.backspace'j''s'Key.enter
Screenshot: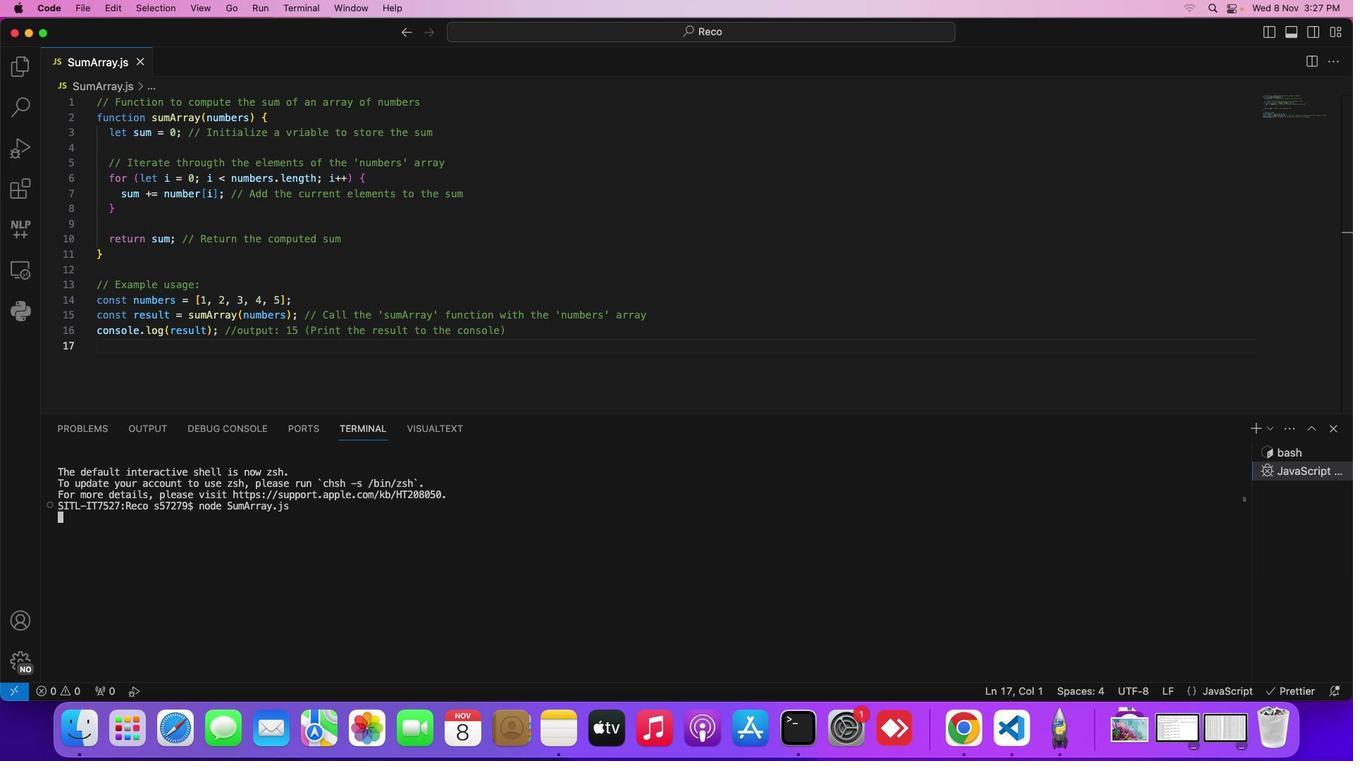 
Action: Mouse moved to (126, 199)
Screenshot: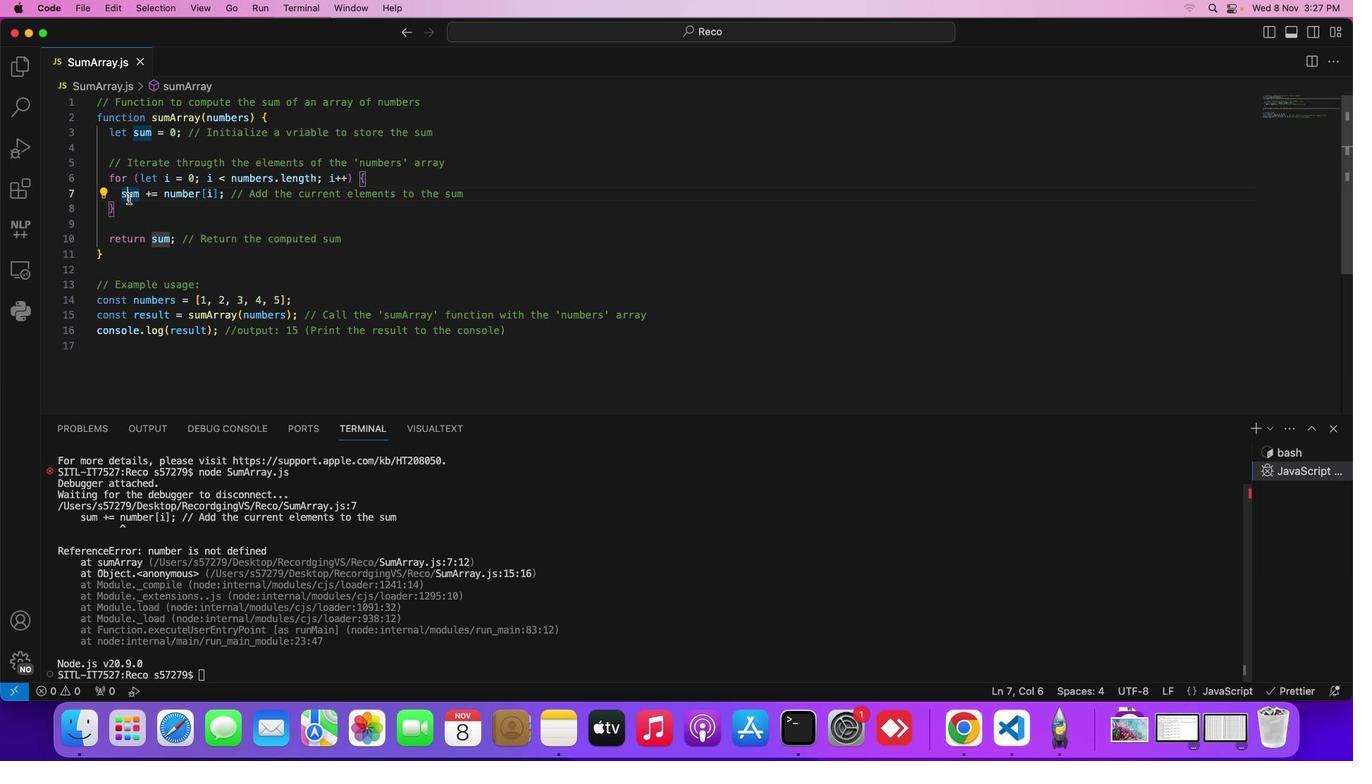 
Action: Mouse pressed left at (126, 199)
Screenshot: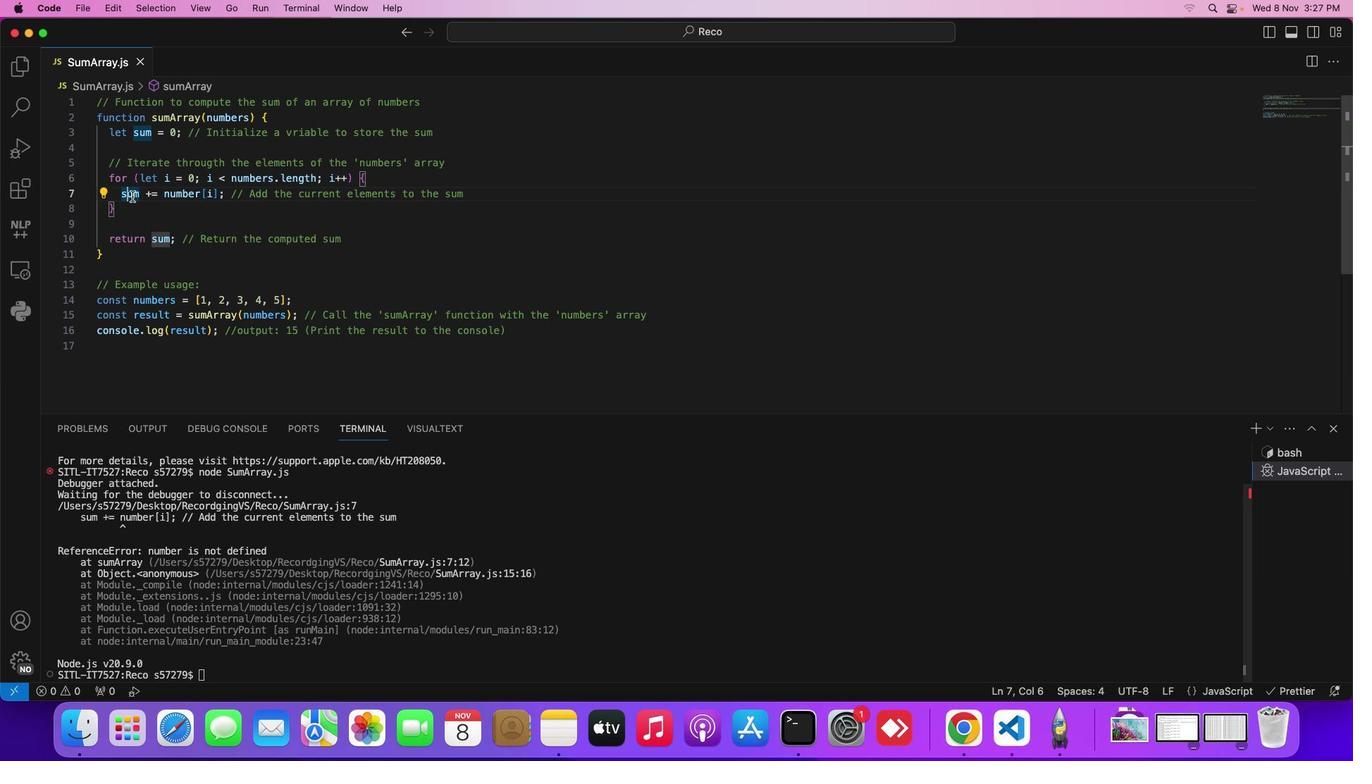 
Action: Mouse moved to (203, 196)
Screenshot: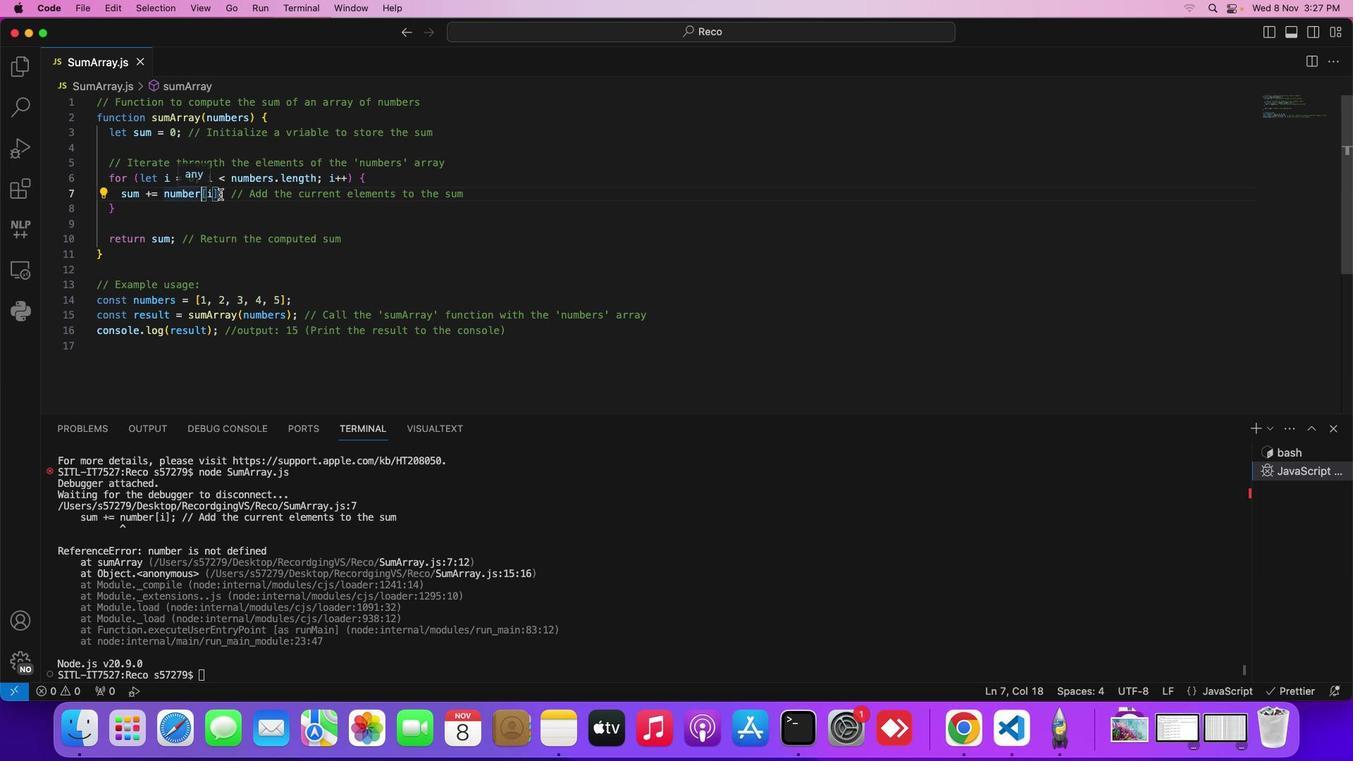
Action: Mouse pressed left at (203, 196)
Screenshot: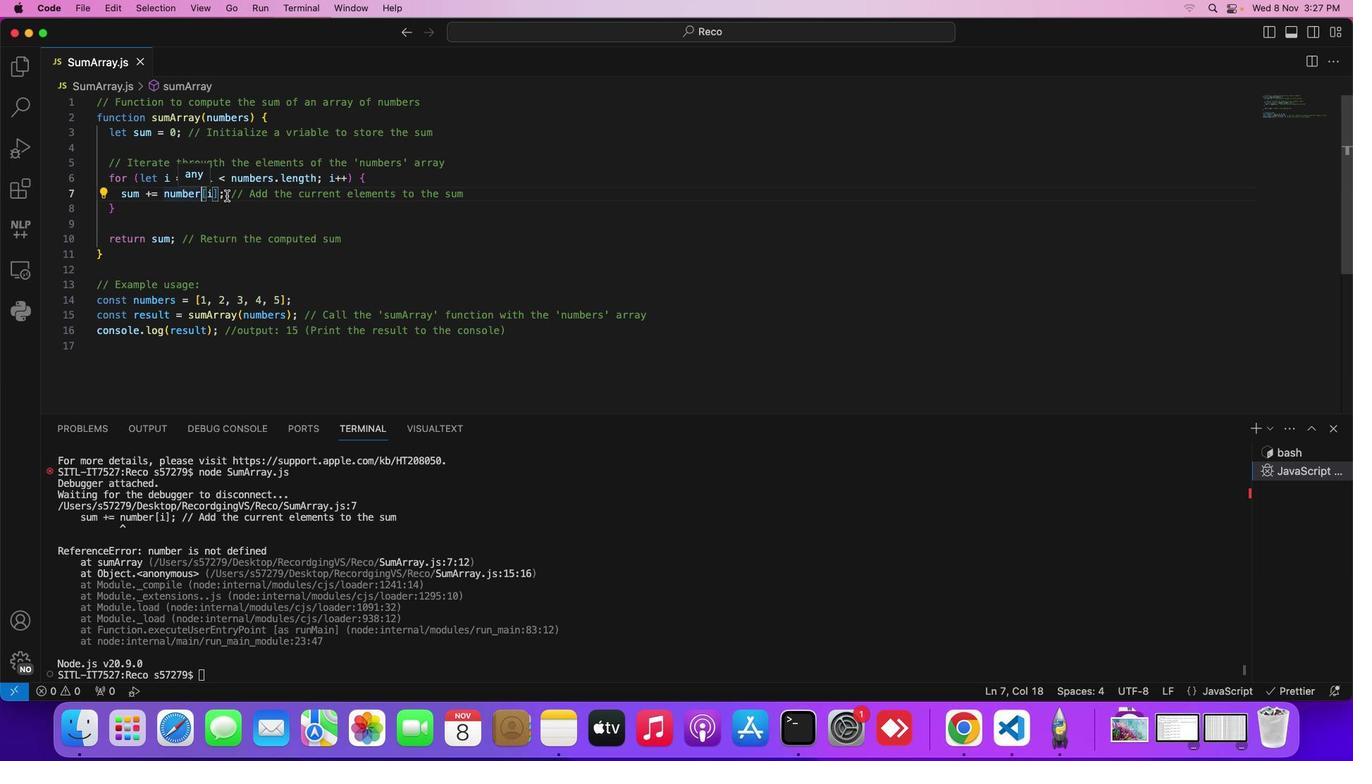 
Action: Mouse moved to (227, 194)
Screenshot: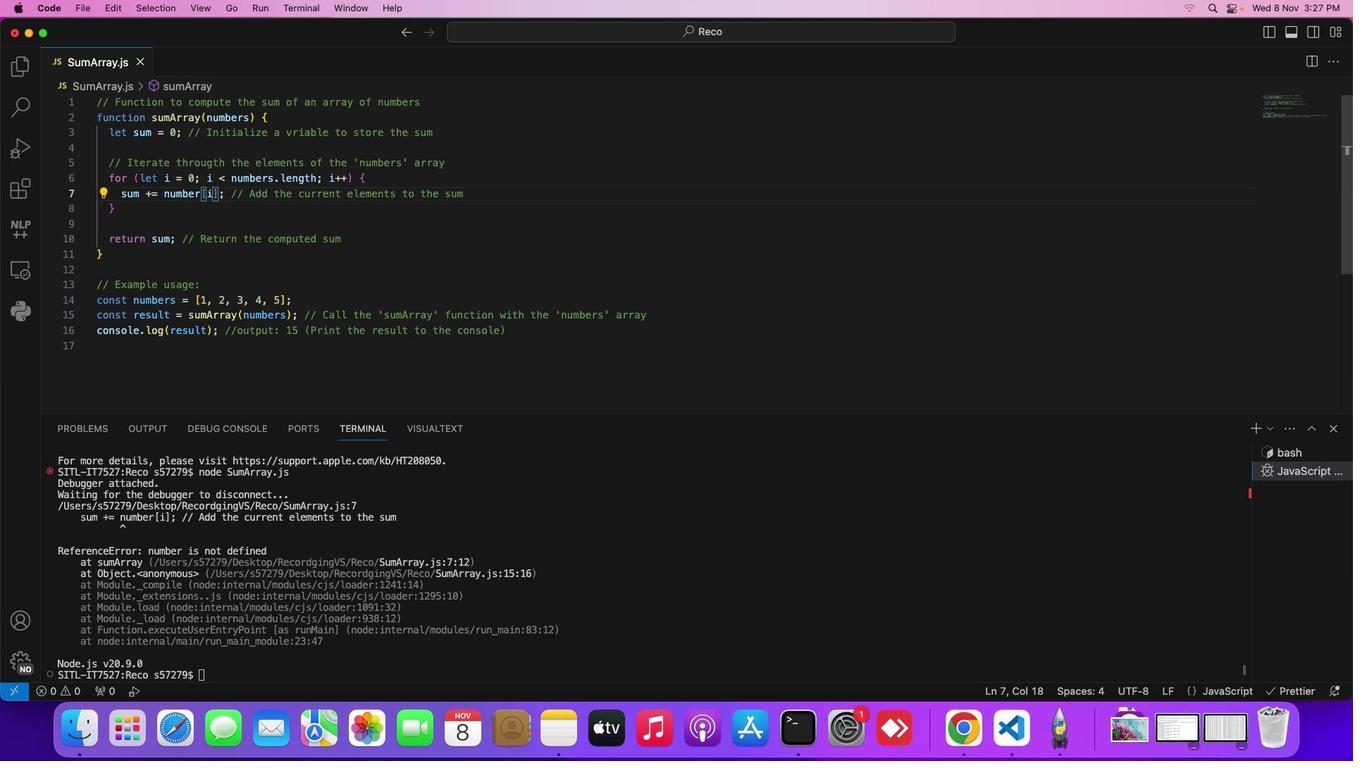 
Action: Key pressed 's'
Screenshot: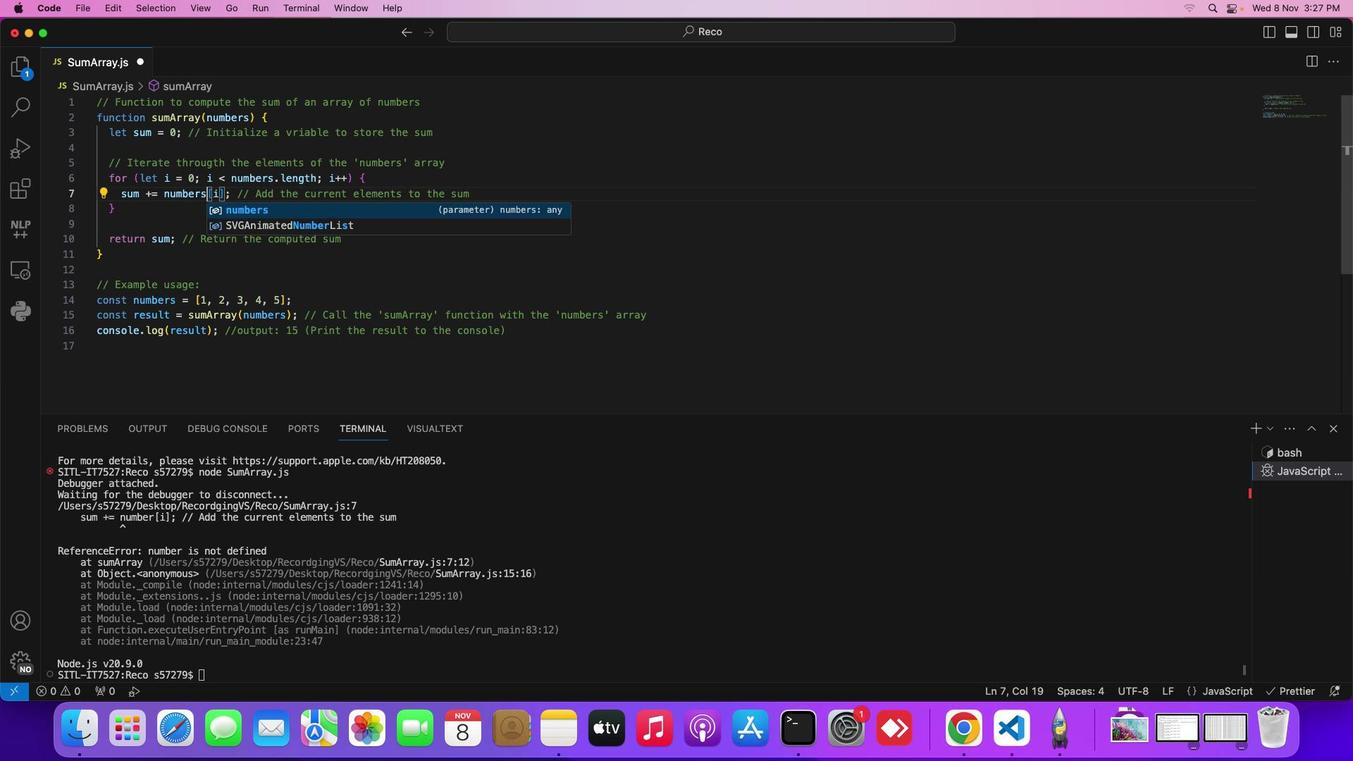 
Action: Mouse moved to (386, 180)
Screenshot: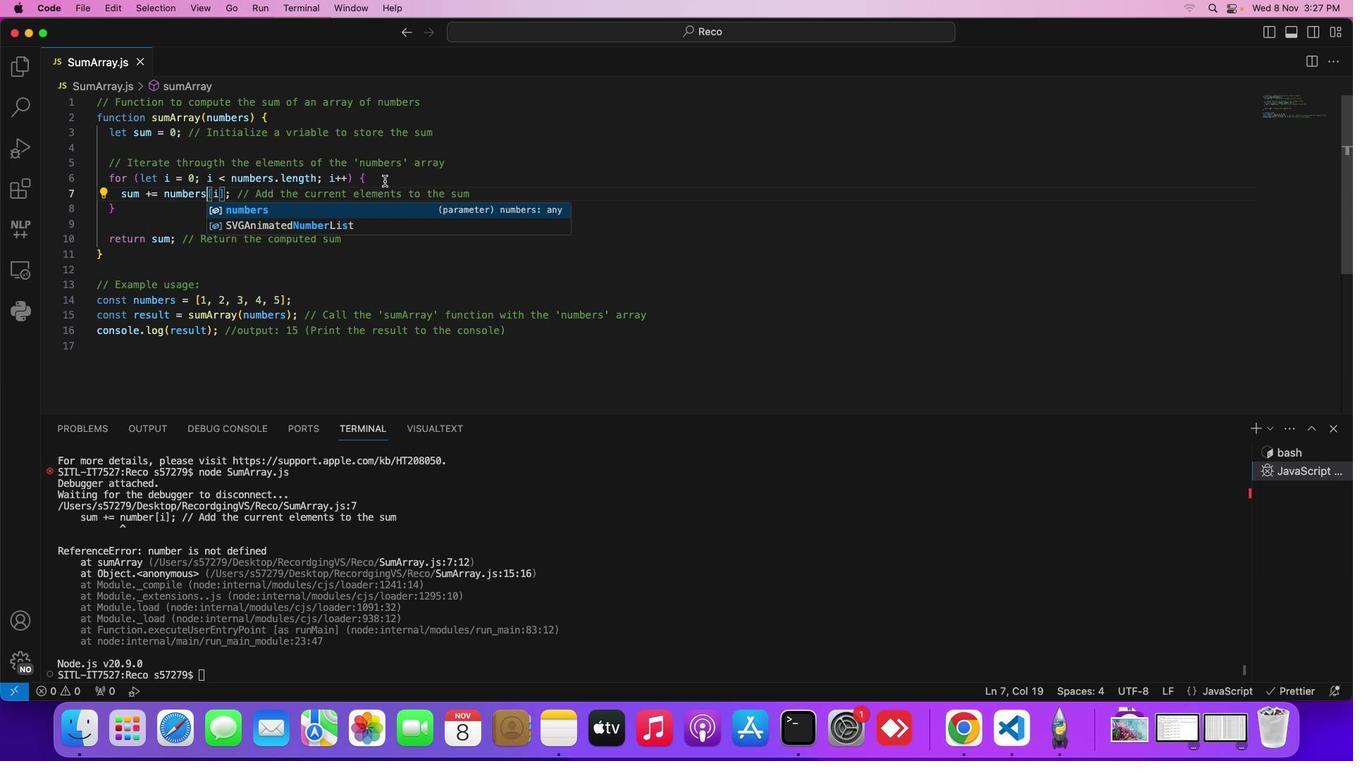 
Action: Key pressed Key.cmd
Screenshot: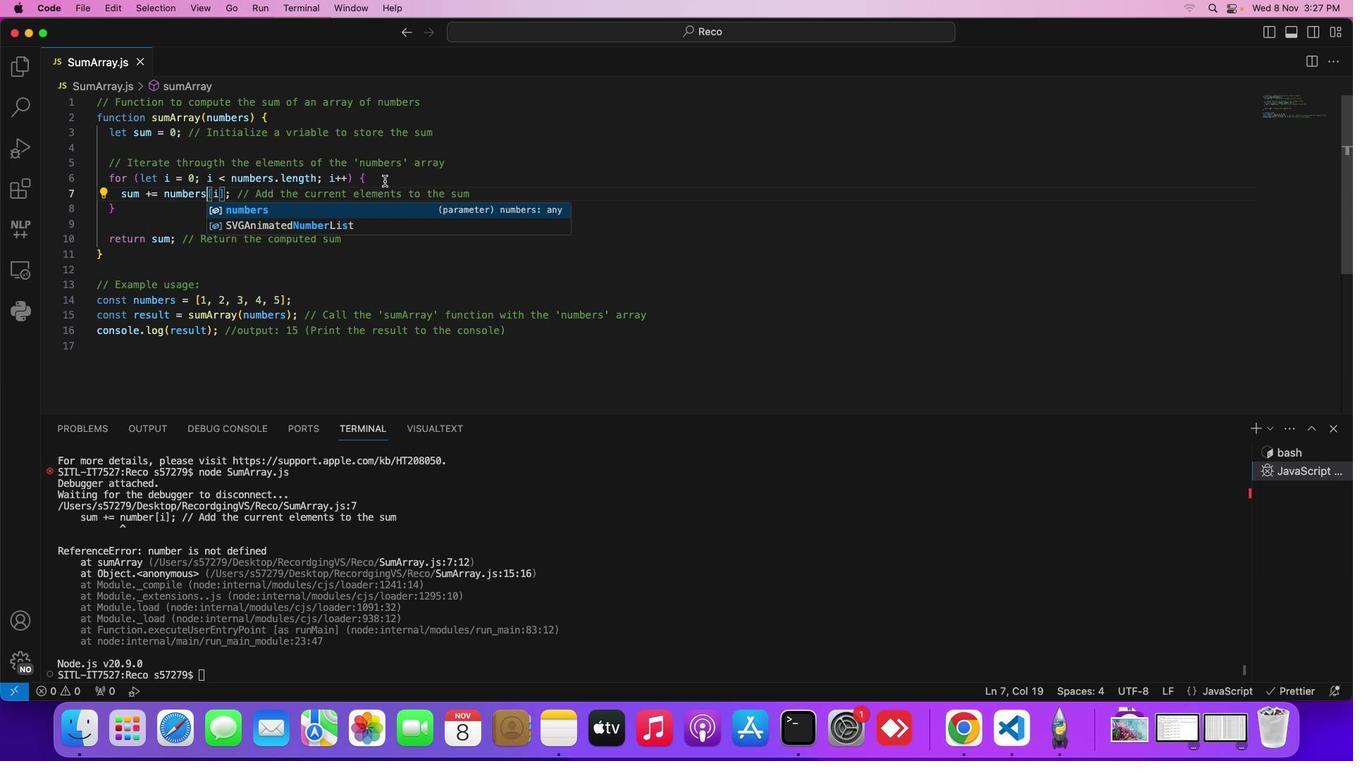 
Action: Mouse moved to (385, 180)
Screenshot: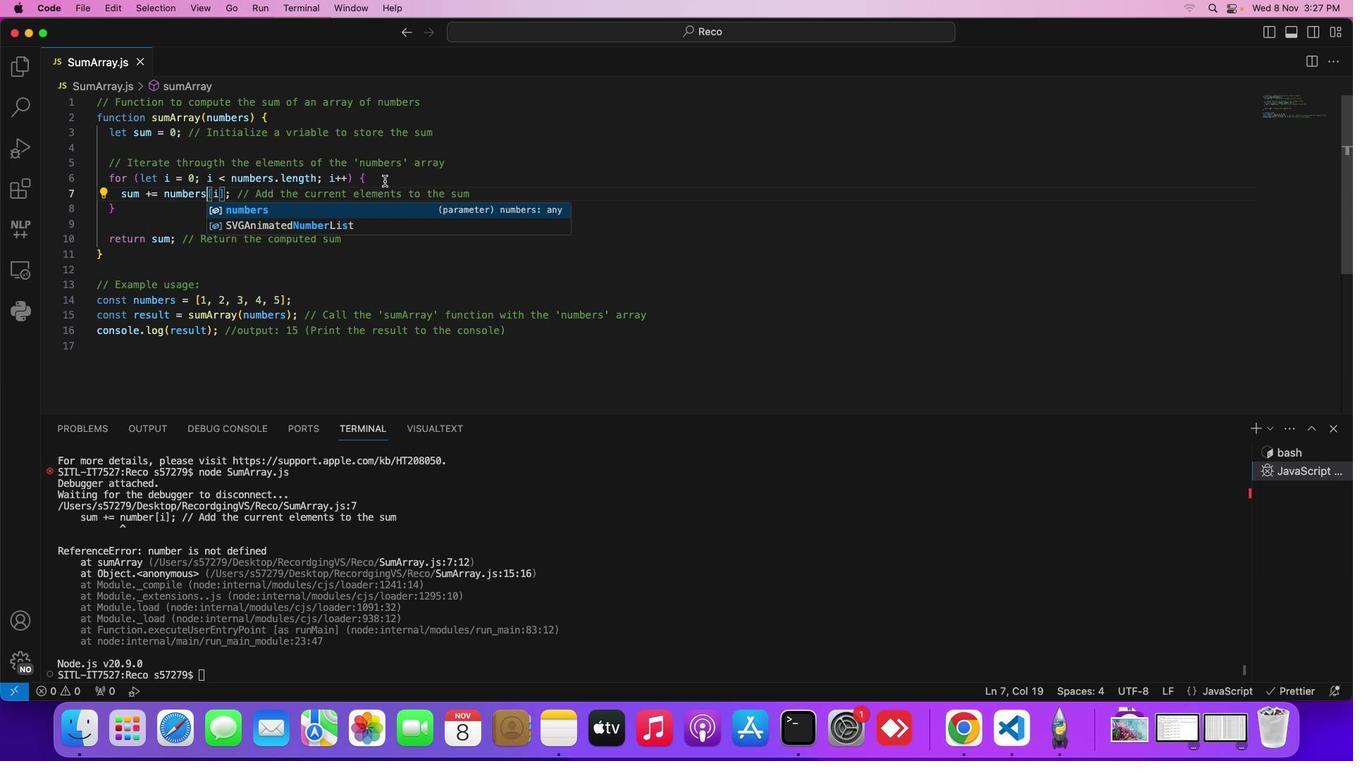 
Action: Key pressed 's'
Screenshot: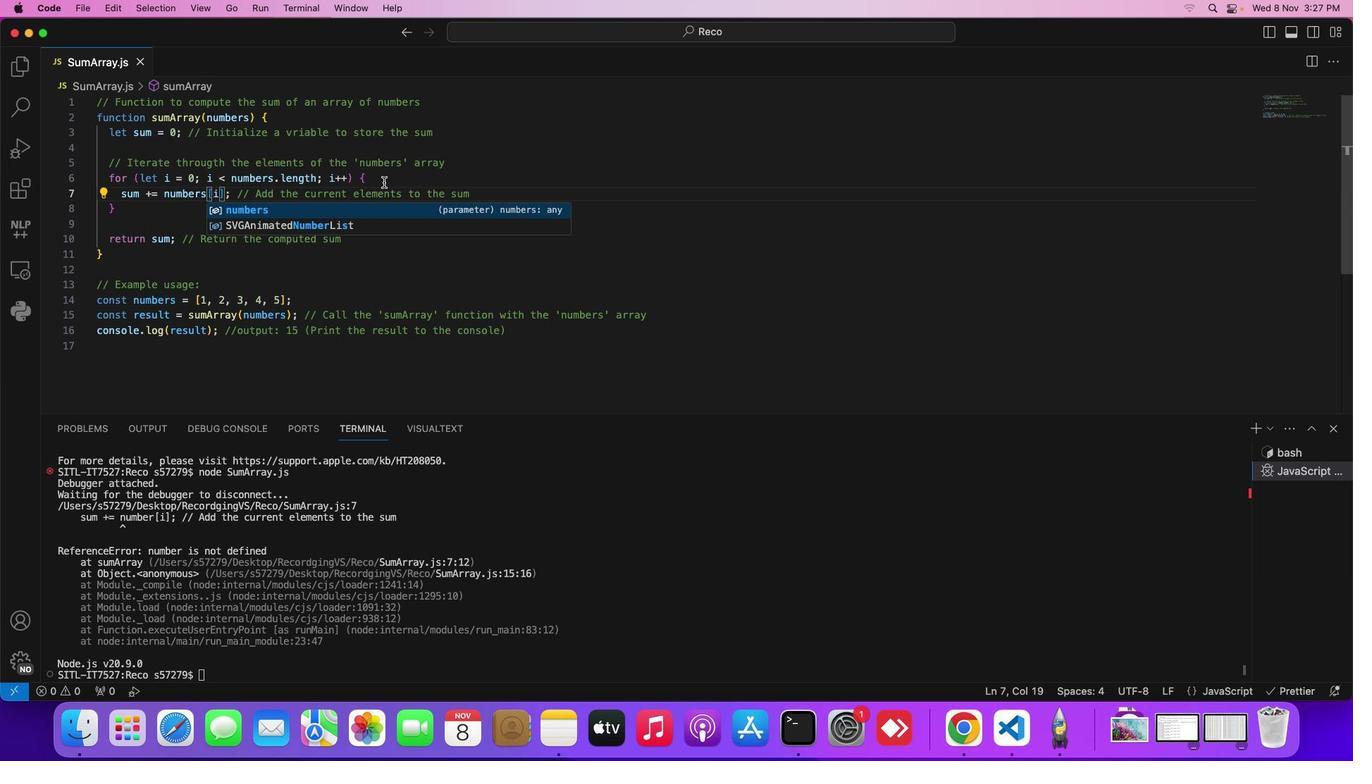 
Action: Mouse moved to (248, 664)
Screenshot: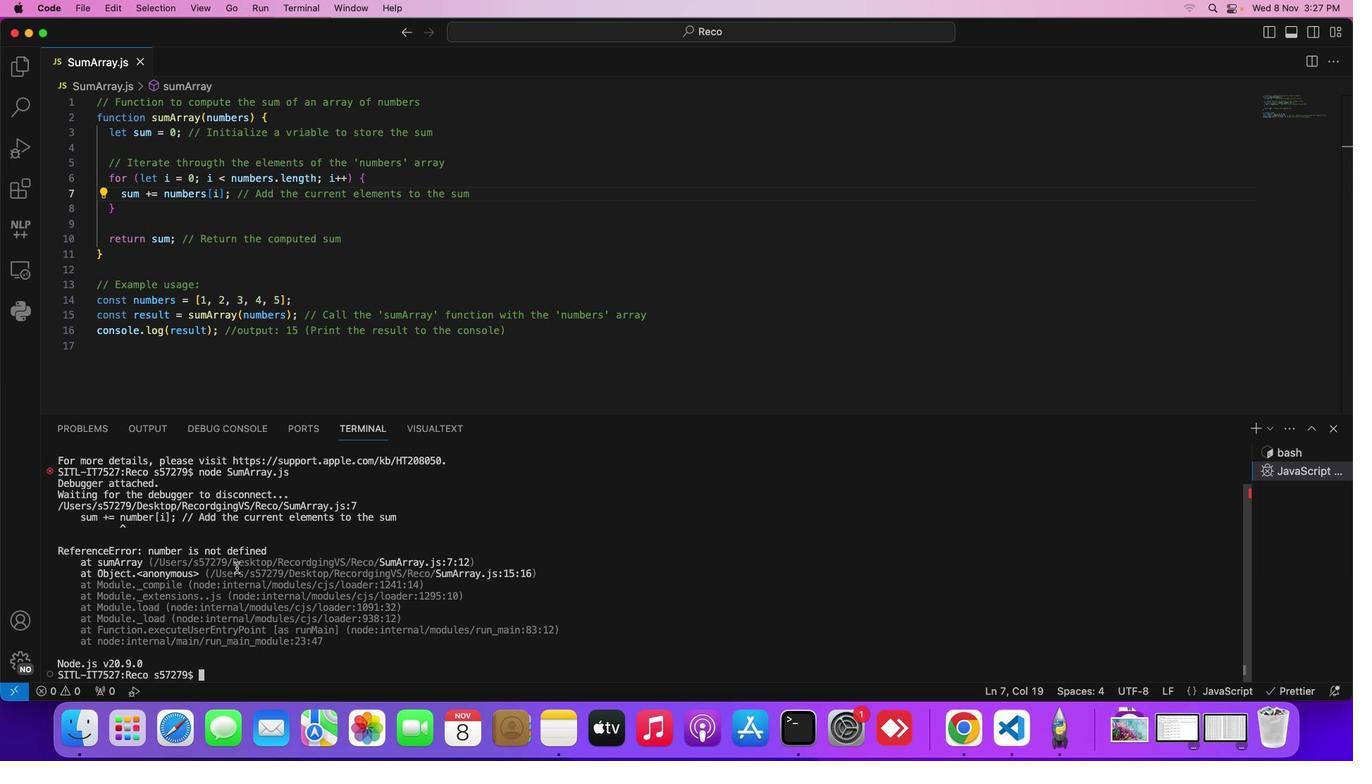 
Action: Mouse pressed left at (248, 664)
Screenshot: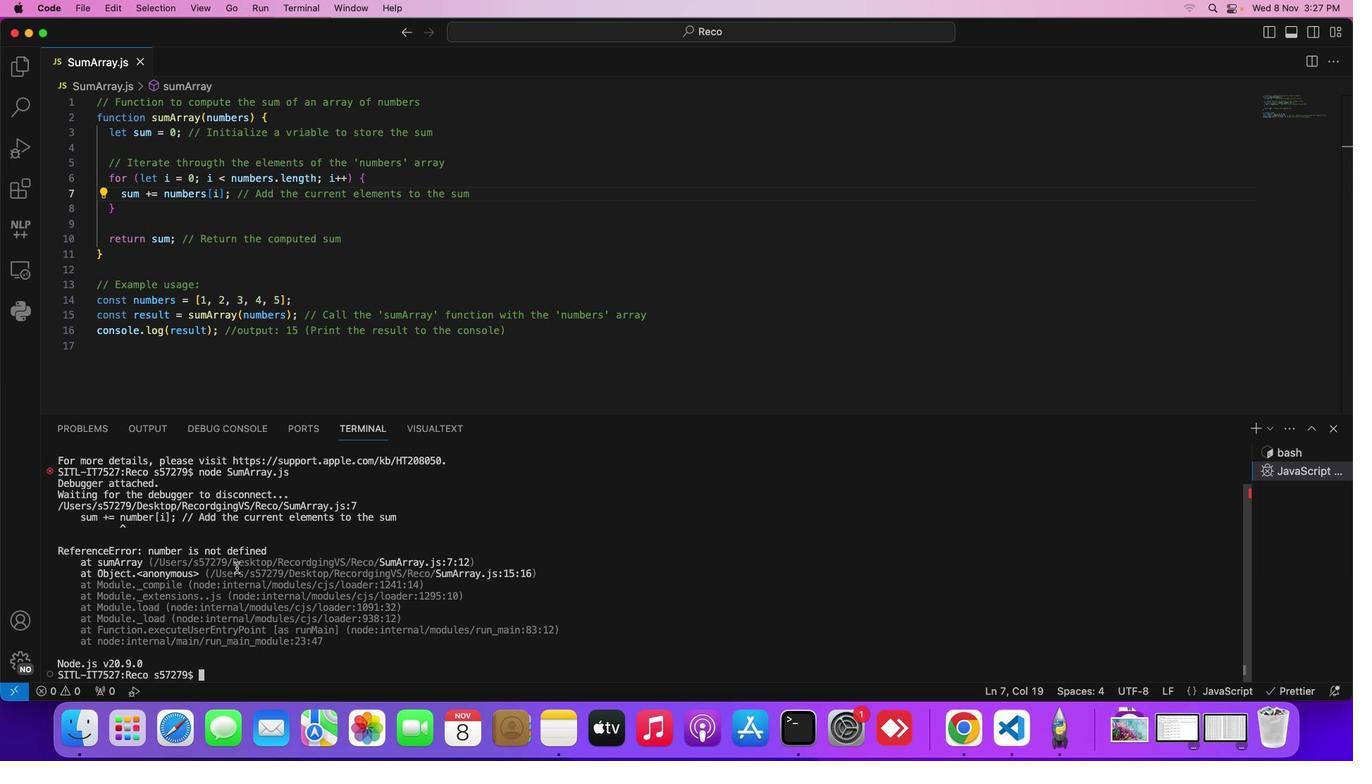 
Action: Mouse moved to (278, 87)
Screenshot: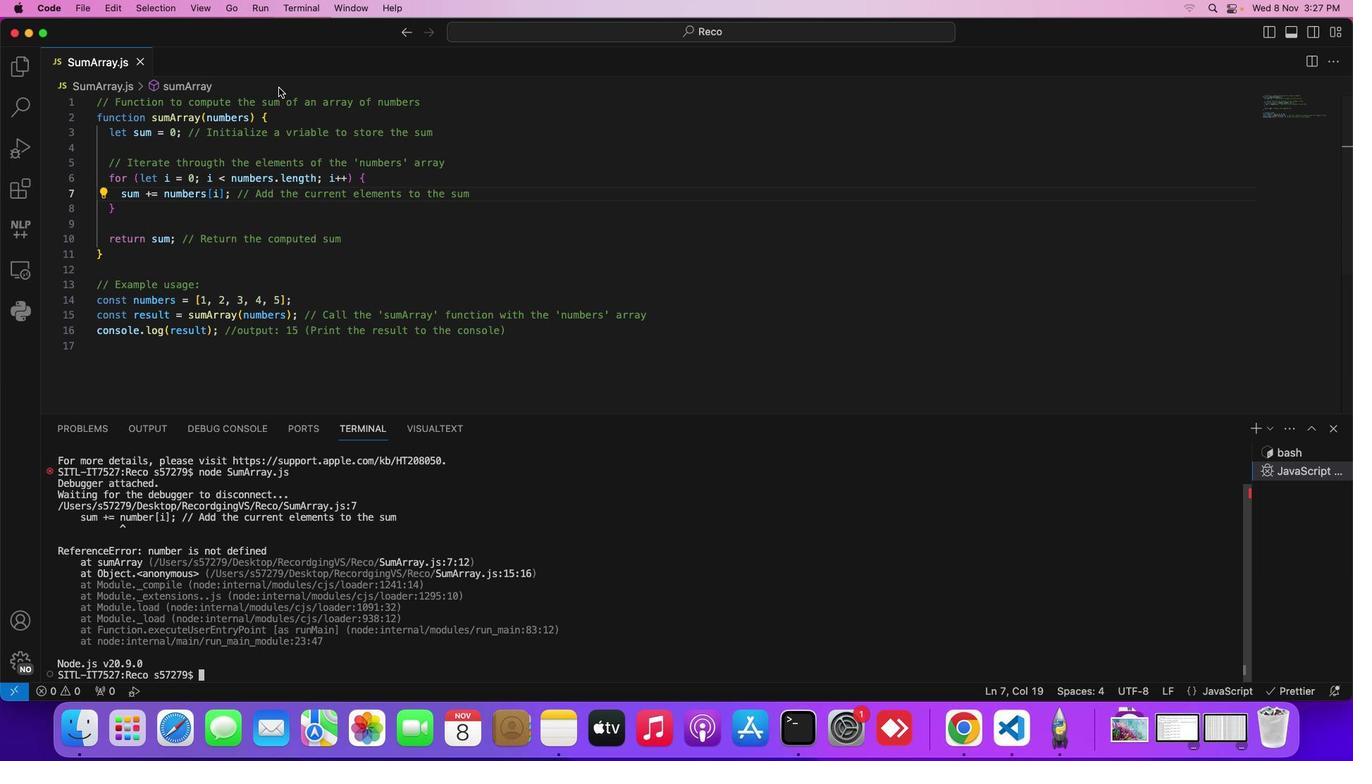 
Action: Key pressed 'n''o''d''e'Key.space'd'Key.backspaceKey.shift_r'S''u''m'Key.shift_r'A''r''r''a''y''.''j''s'Key.enter
Screenshot: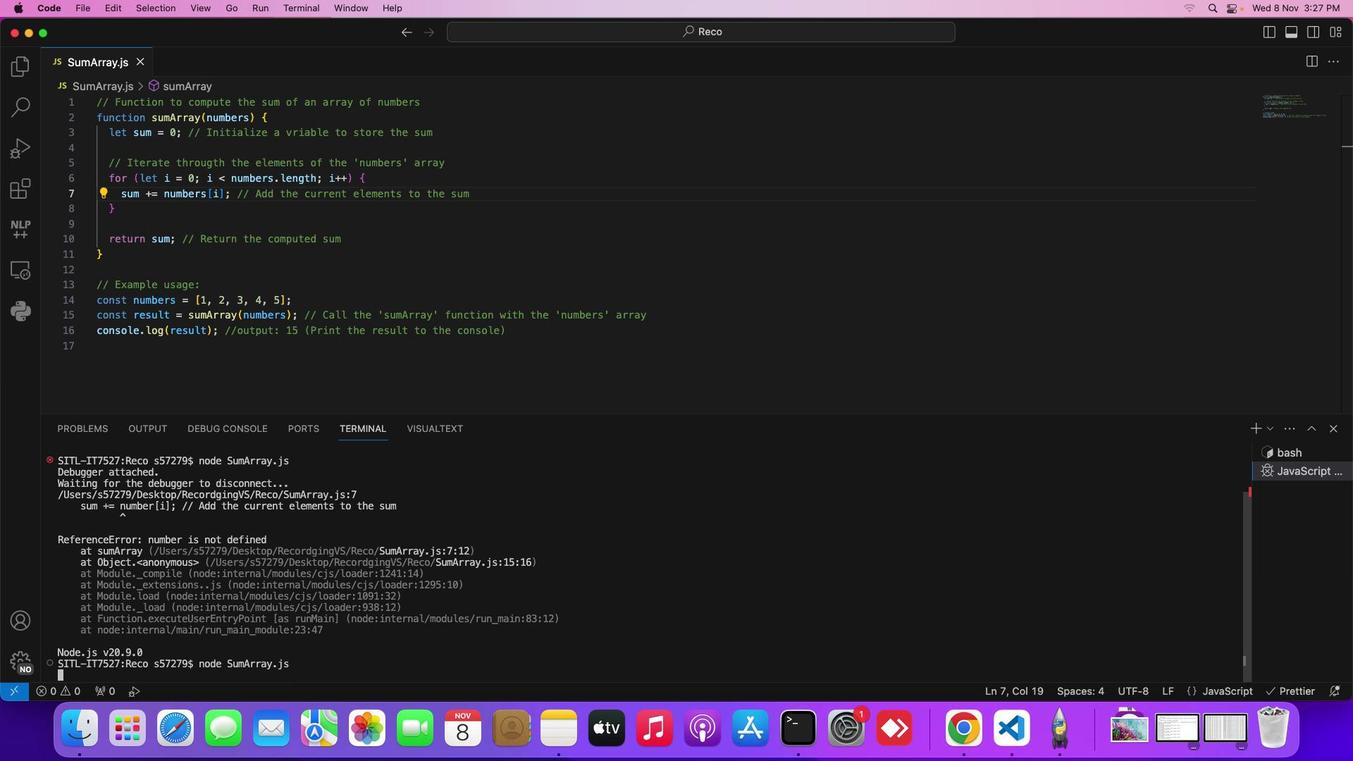 
